 Task: Reply All to email with the signature Finley Cooper with the subject Request for a white paper from softage.1@softage.net with the message Could you please confirm if the invoice has been paid?, select first 2 words, change the font color from current to yellow and background color to blue Send the email
Action: Mouse moved to (841, 71)
Screenshot: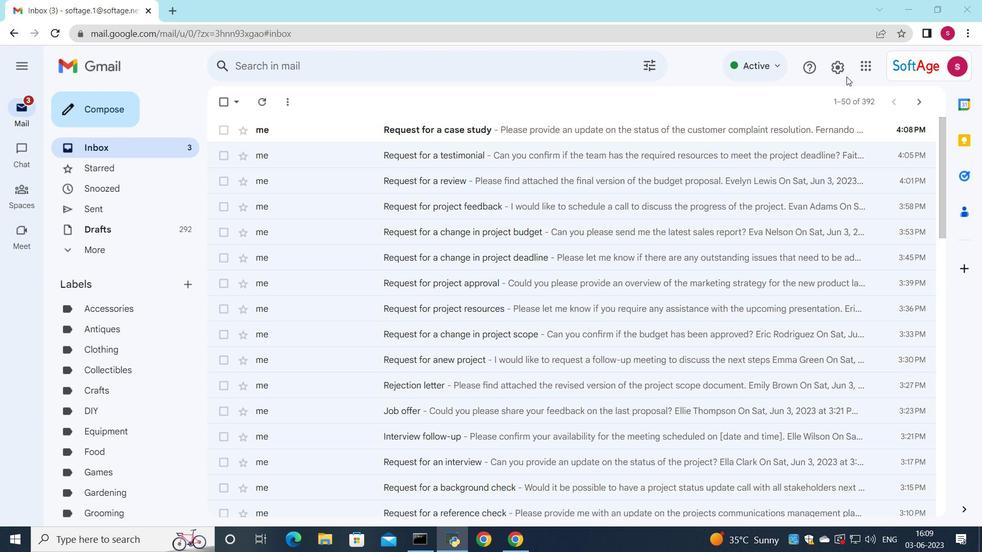 
Action: Mouse pressed left at (841, 71)
Screenshot: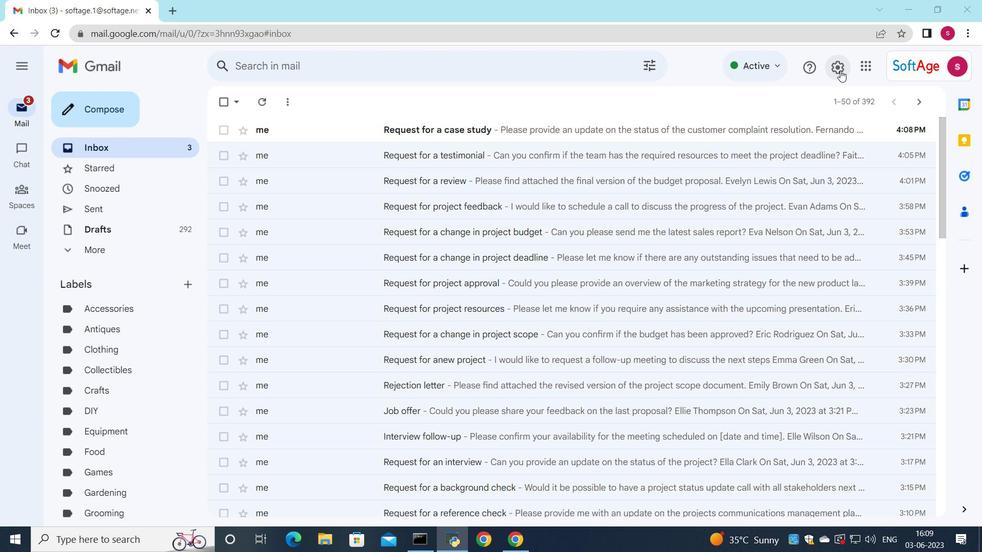 
Action: Mouse moved to (844, 126)
Screenshot: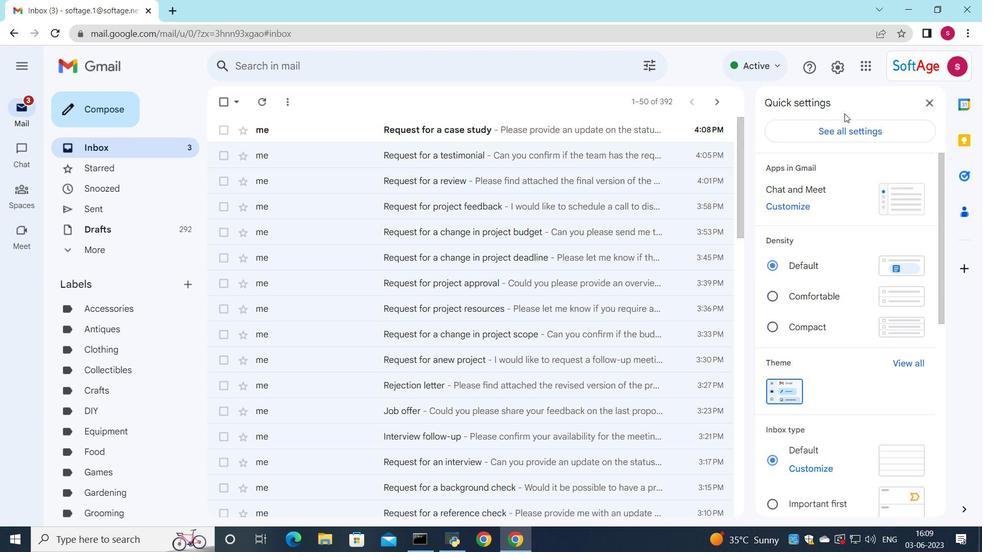 
Action: Mouse pressed left at (844, 126)
Screenshot: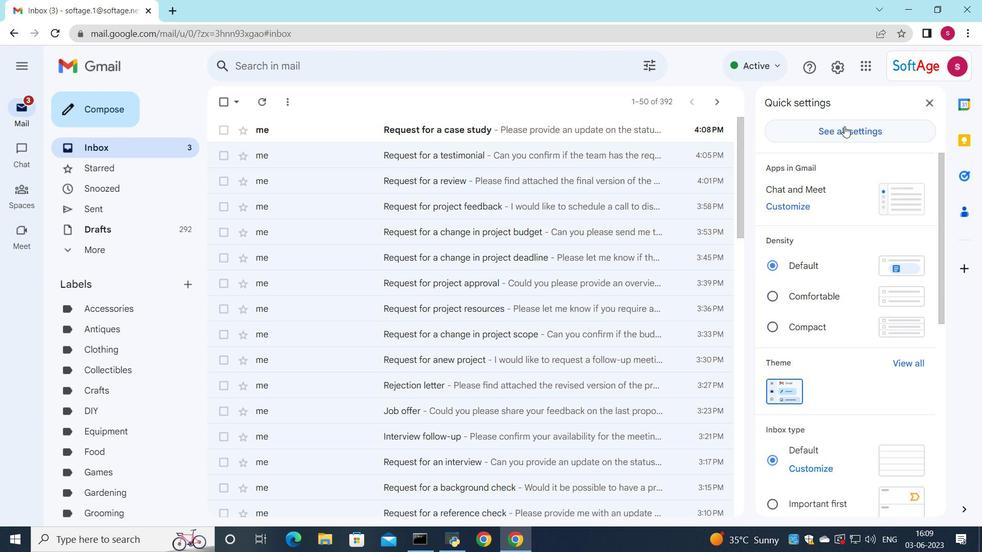
Action: Mouse moved to (572, 317)
Screenshot: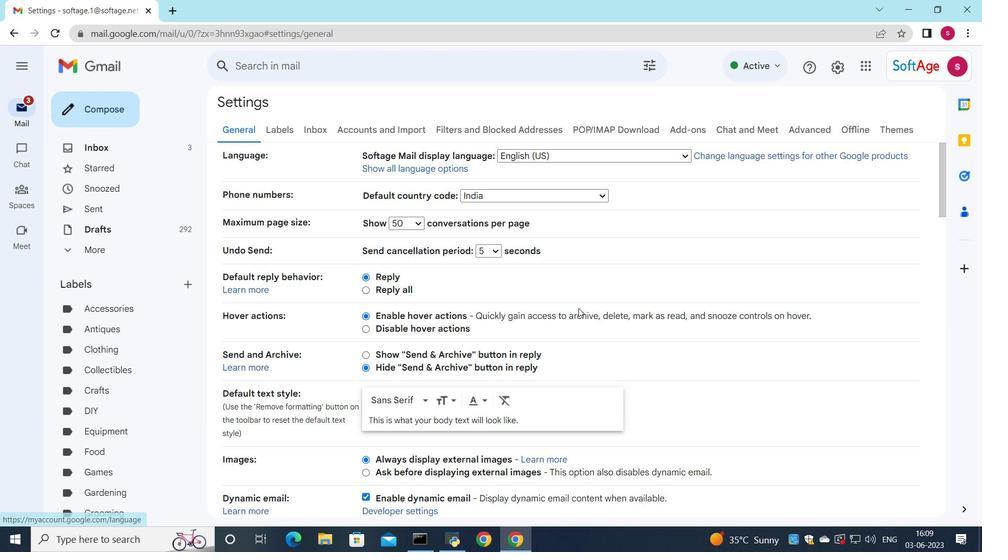 
Action: Mouse scrolled (572, 316) with delta (0, 0)
Screenshot: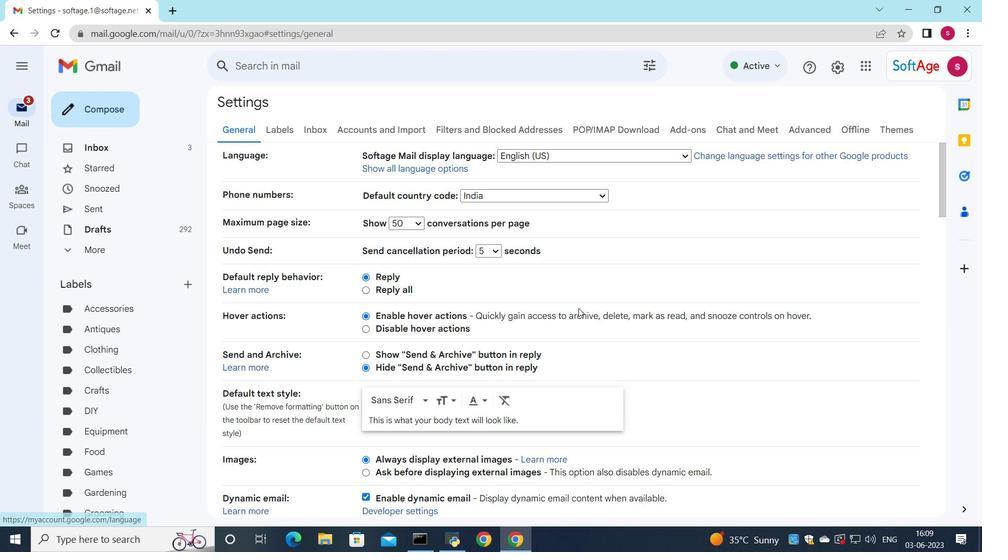 
Action: Mouse scrolled (572, 316) with delta (0, 0)
Screenshot: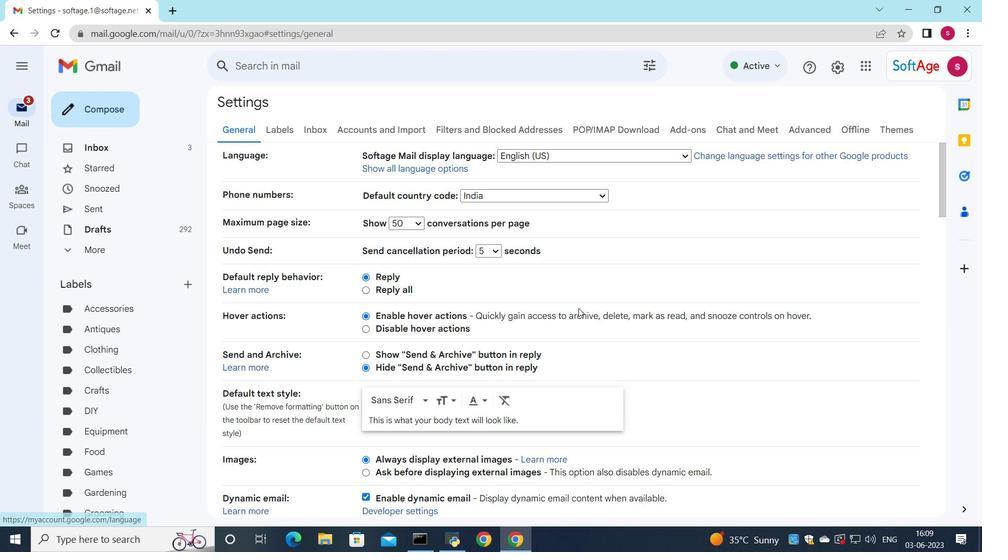 
Action: Mouse scrolled (572, 316) with delta (0, 0)
Screenshot: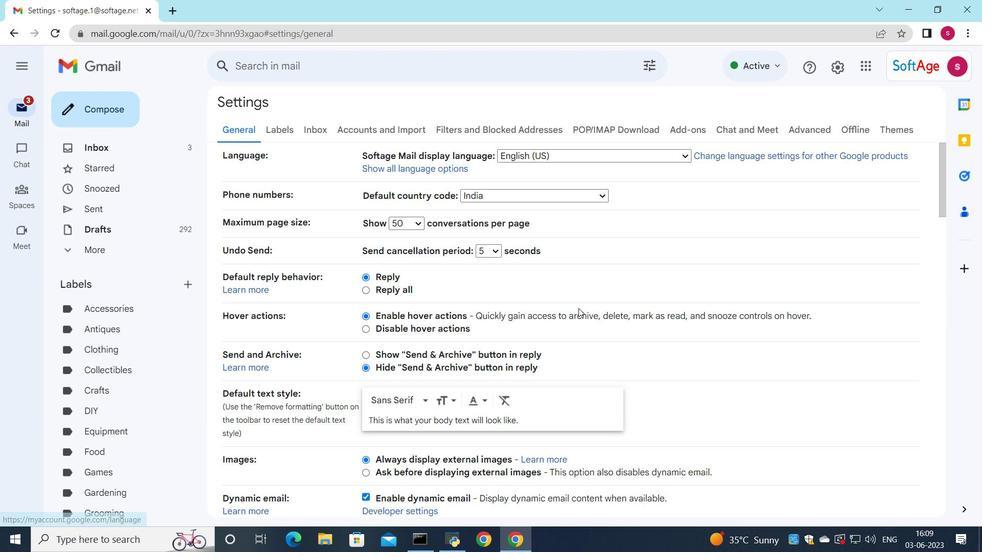 
Action: Mouse scrolled (572, 316) with delta (0, 0)
Screenshot: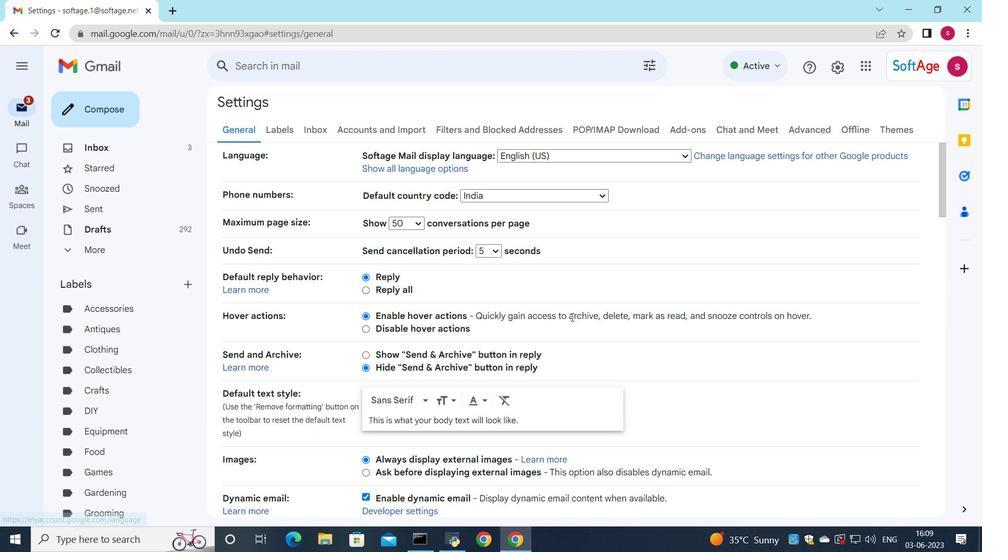 
Action: Mouse moved to (572, 315)
Screenshot: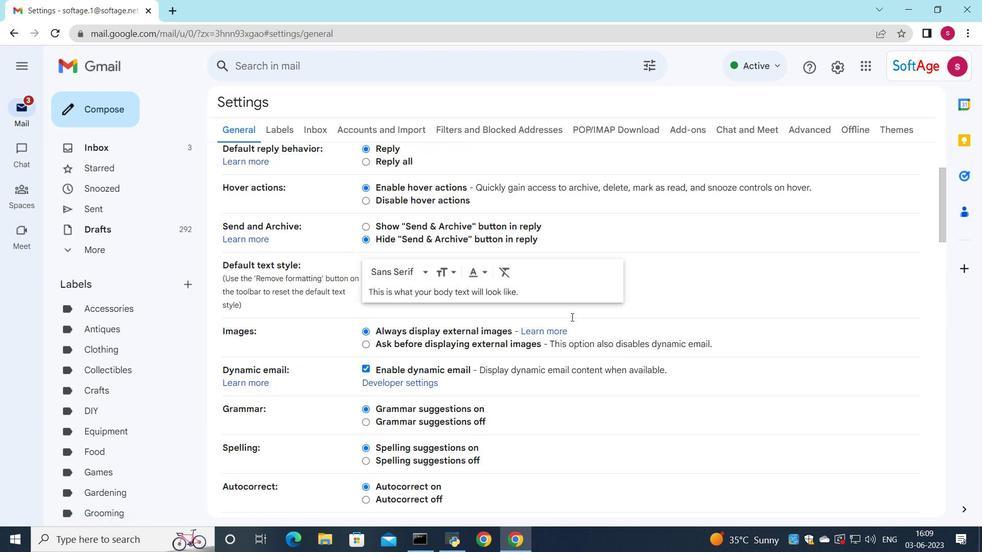
Action: Mouse scrolled (572, 315) with delta (0, 0)
Screenshot: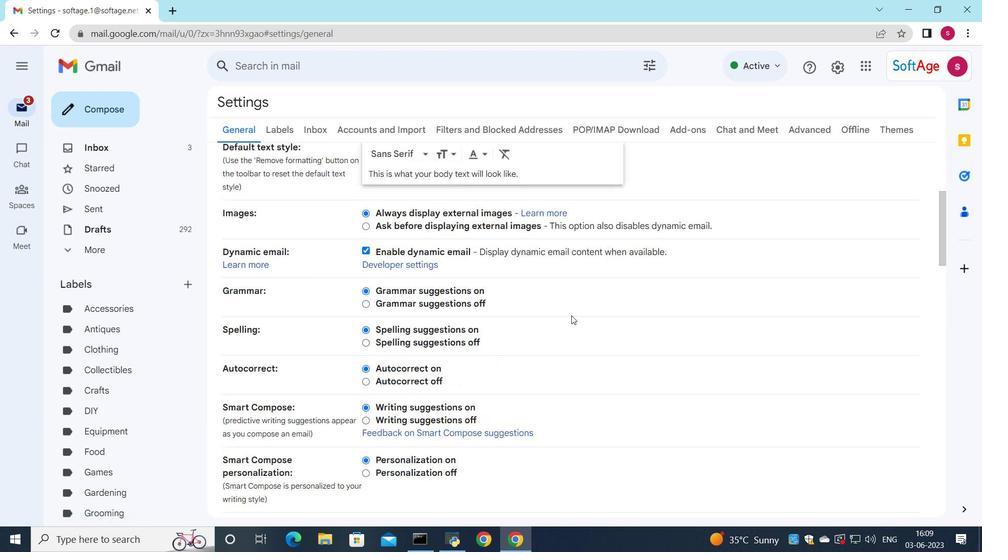 
Action: Mouse scrolled (572, 315) with delta (0, 0)
Screenshot: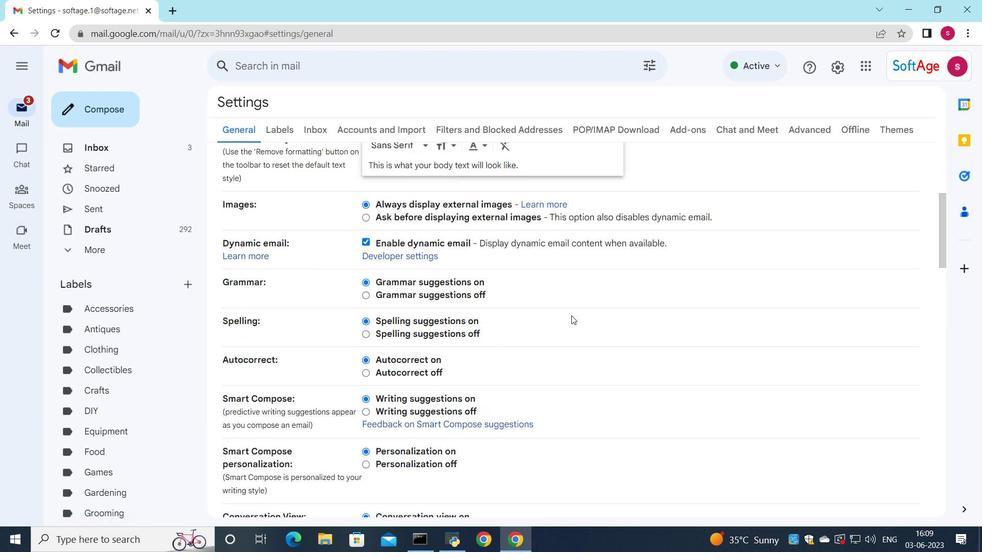 
Action: Mouse scrolled (572, 315) with delta (0, 0)
Screenshot: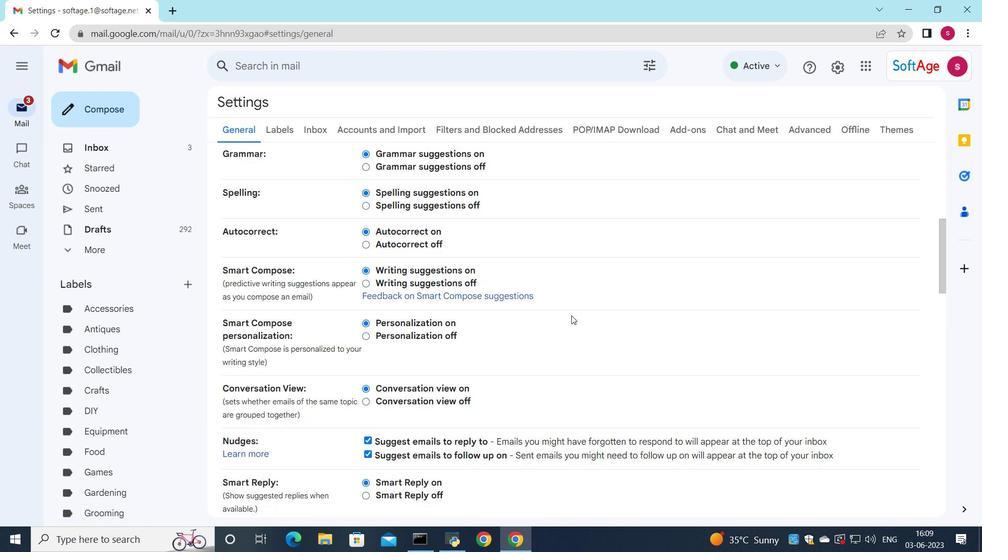 
Action: Mouse scrolled (572, 315) with delta (0, 0)
Screenshot: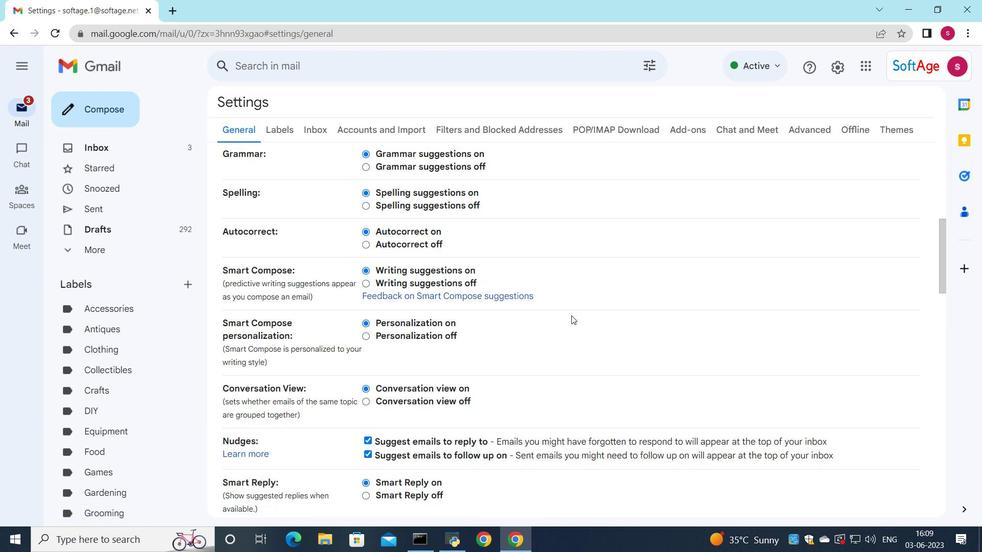 
Action: Mouse scrolled (572, 315) with delta (0, 0)
Screenshot: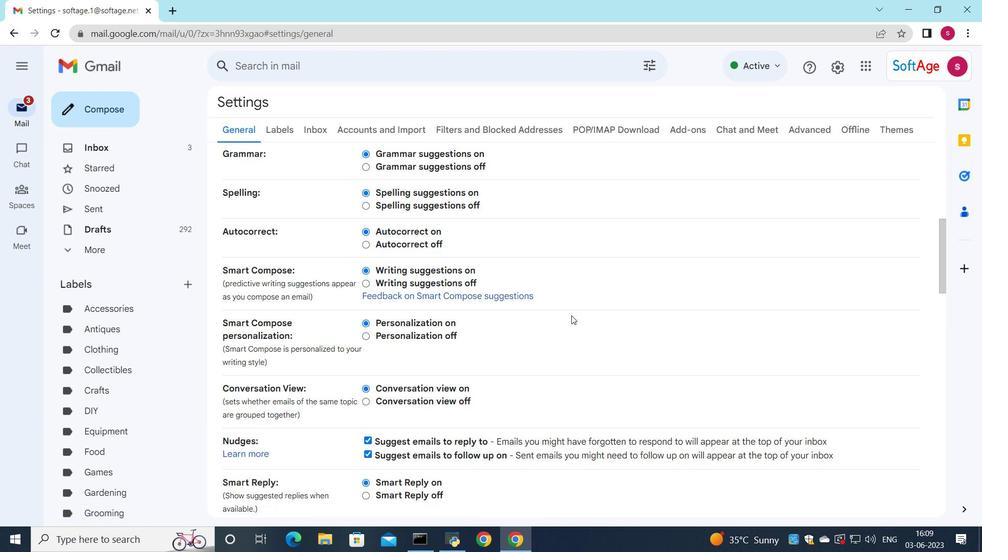 
Action: Mouse scrolled (572, 315) with delta (0, 0)
Screenshot: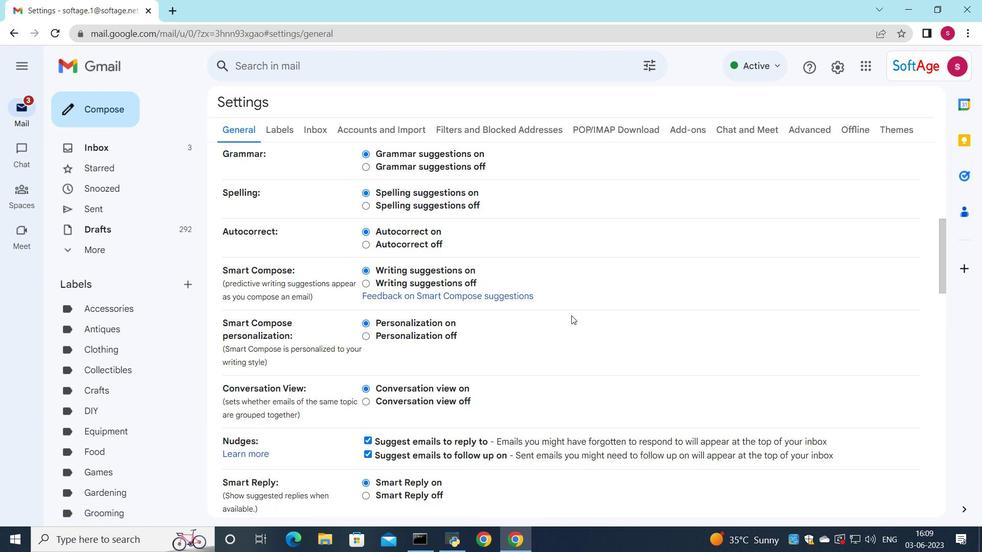 
Action: Mouse moved to (573, 320)
Screenshot: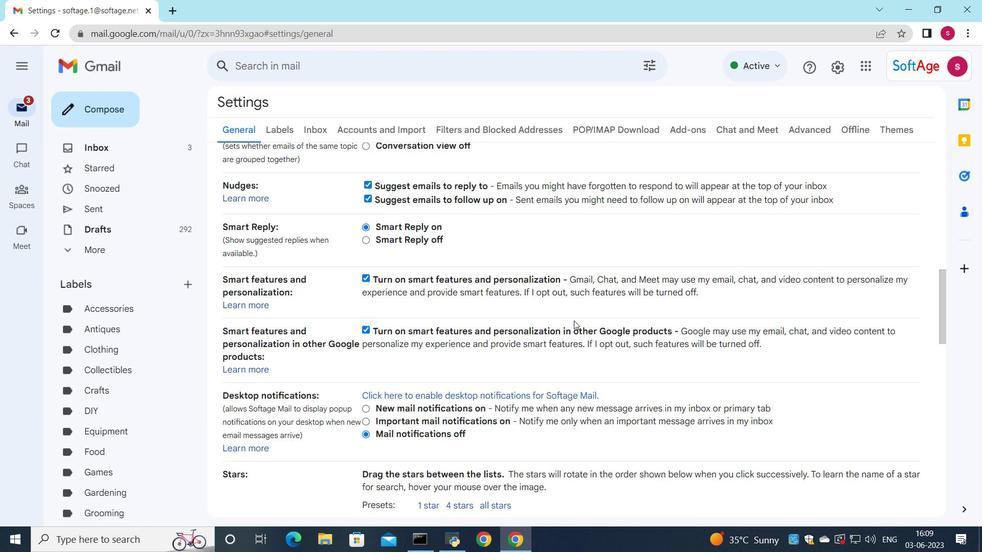 
Action: Mouse scrolled (573, 320) with delta (0, 0)
Screenshot: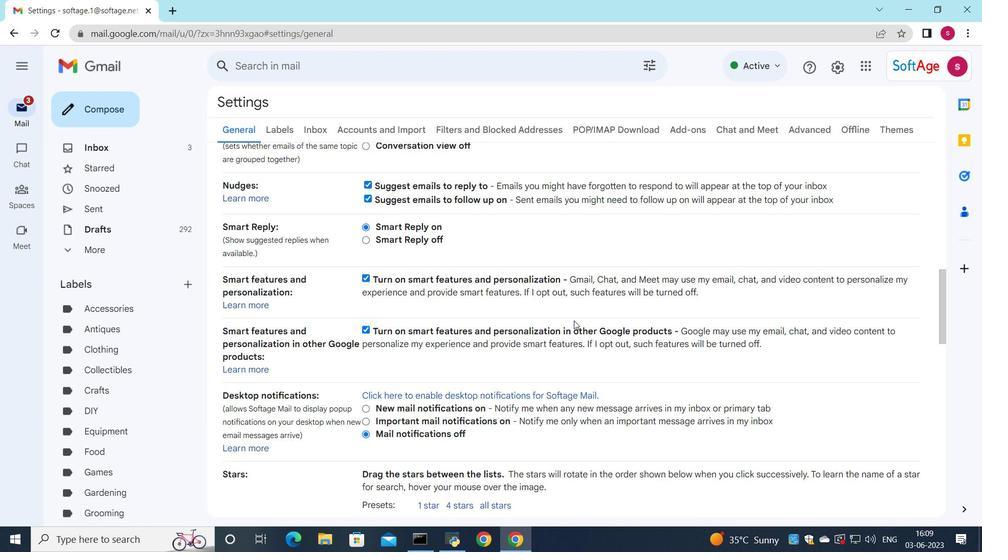 
Action: Mouse moved to (573, 320)
Screenshot: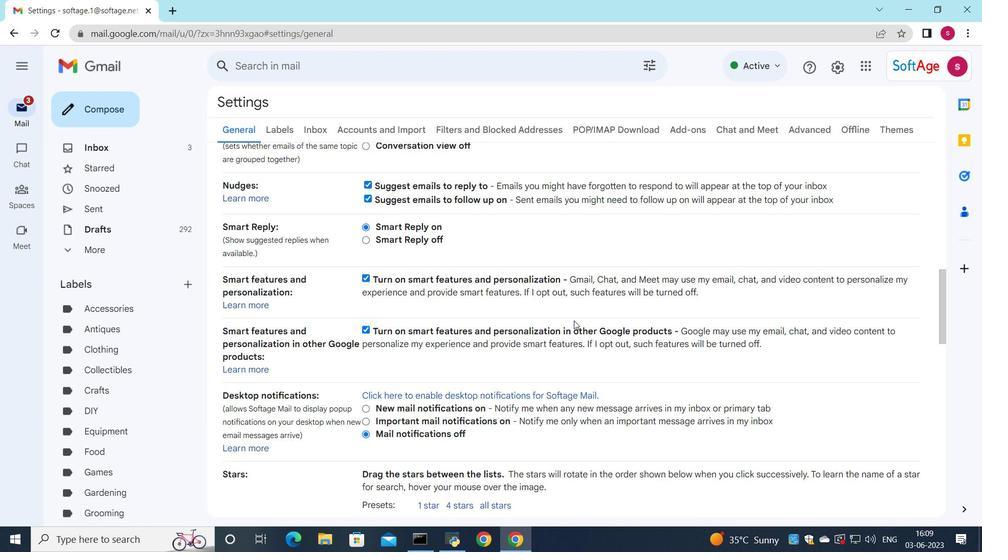 
Action: Mouse scrolled (573, 320) with delta (0, 0)
Screenshot: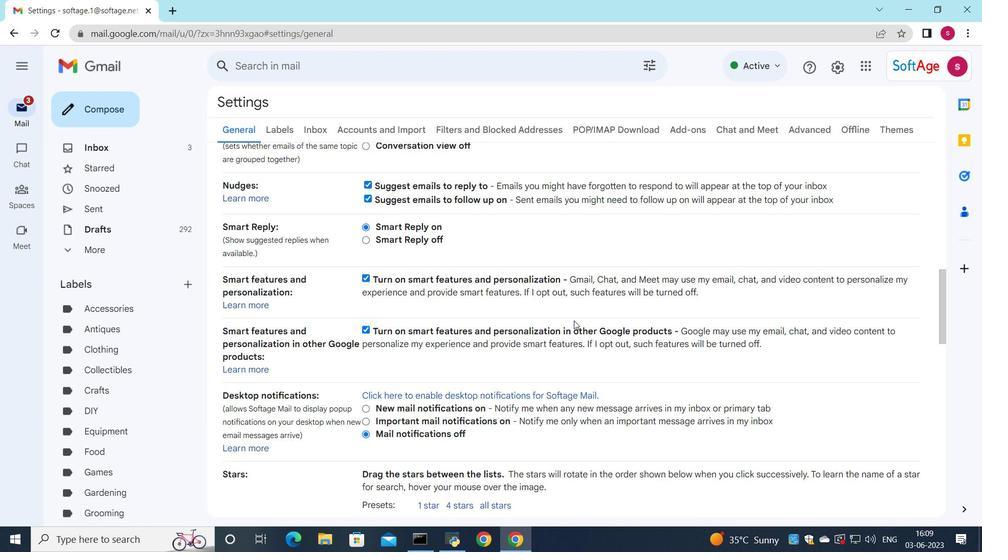 
Action: Mouse scrolled (573, 320) with delta (0, 0)
Screenshot: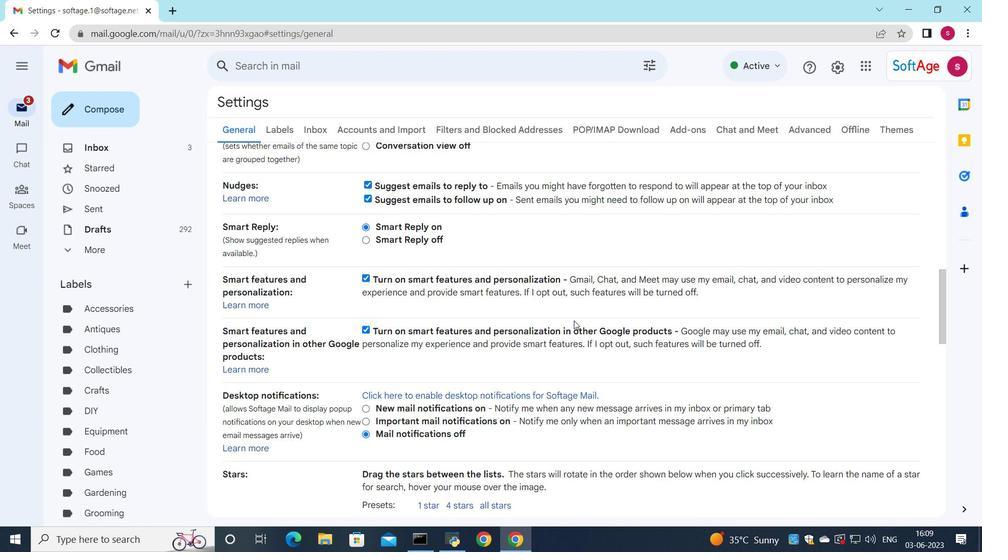 
Action: Mouse moved to (572, 321)
Screenshot: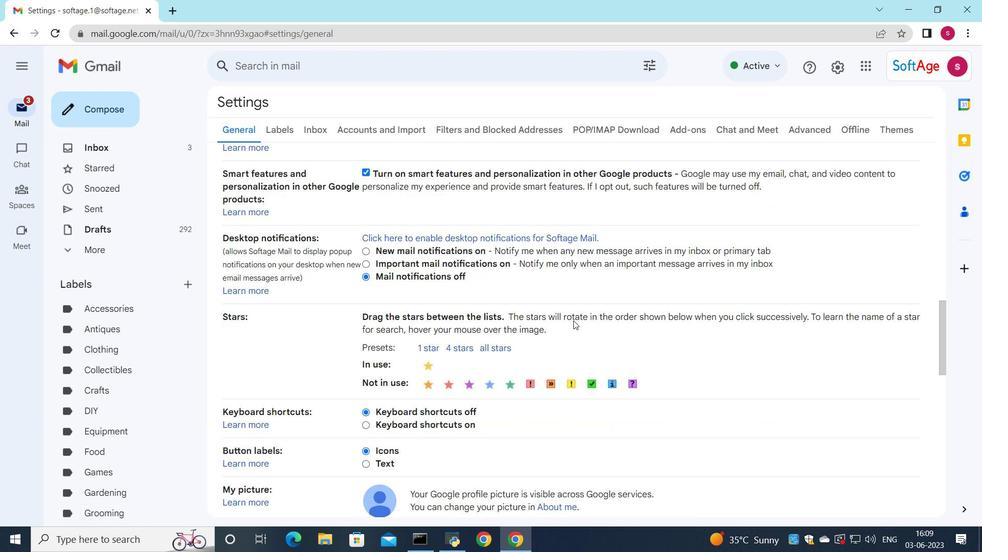 
Action: Mouse scrolled (572, 321) with delta (0, 0)
Screenshot: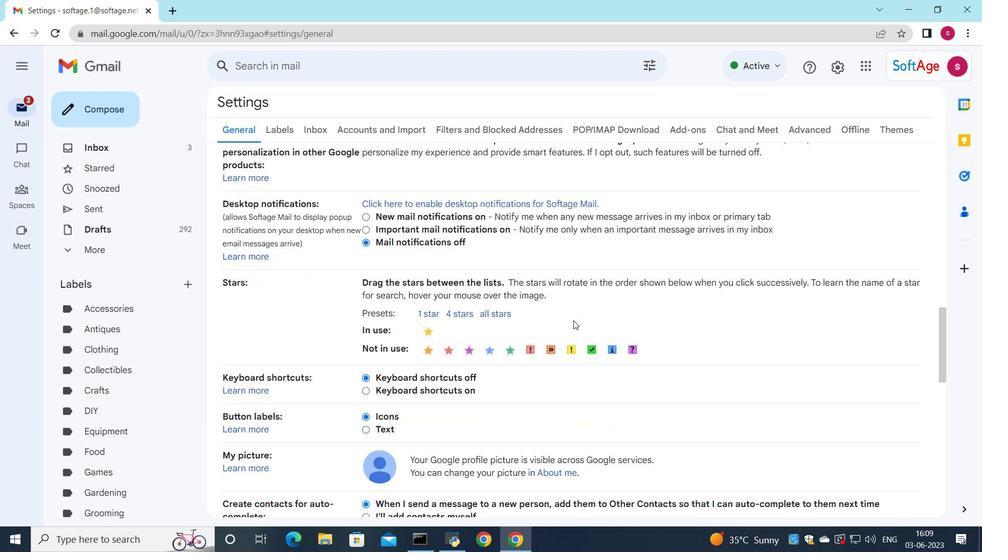 
Action: Mouse scrolled (572, 321) with delta (0, 0)
Screenshot: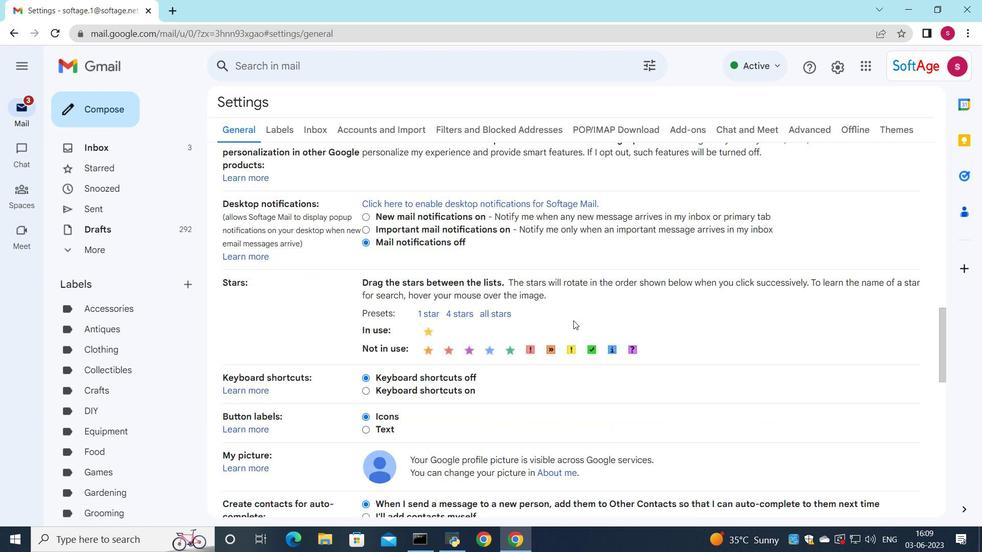 
Action: Mouse scrolled (572, 321) with delta (0, 0)
Screenshot: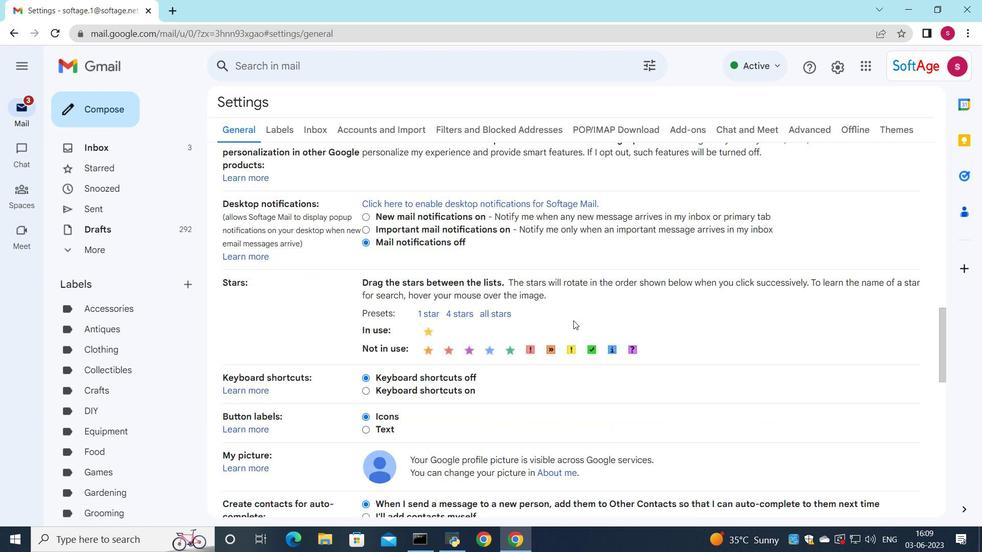 
Action: Mouse scrolled (572, 321) with delta (0, 0)
Screenshot: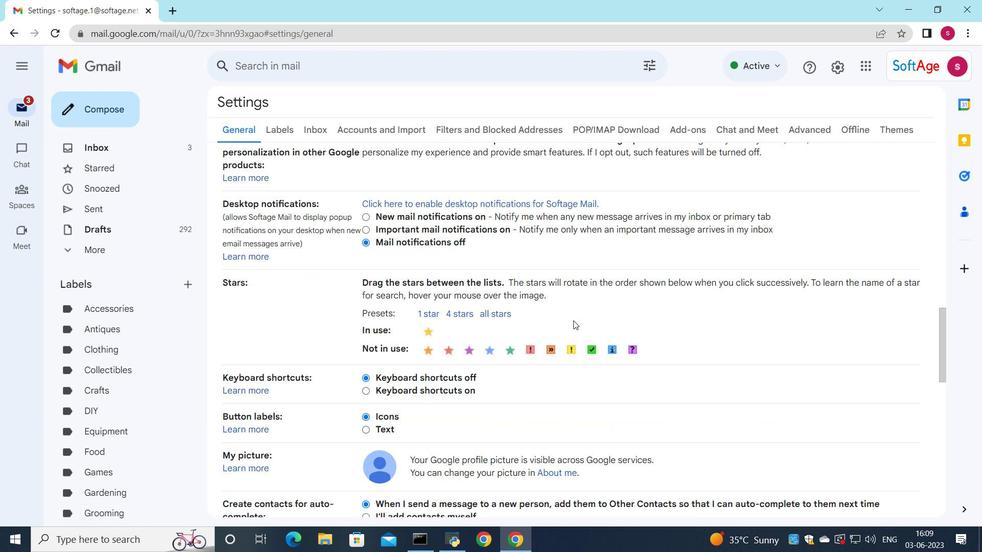 
Action: Mouse moved to (516, 402)
Screenshot: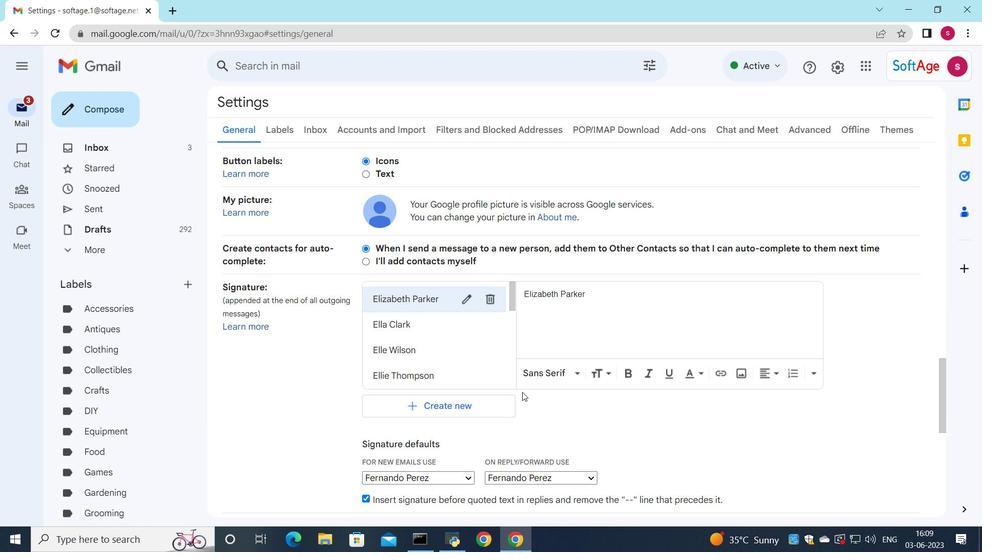 
Action: Mouse scrolled (516, 401) with delta (0, 0)
Screenshot: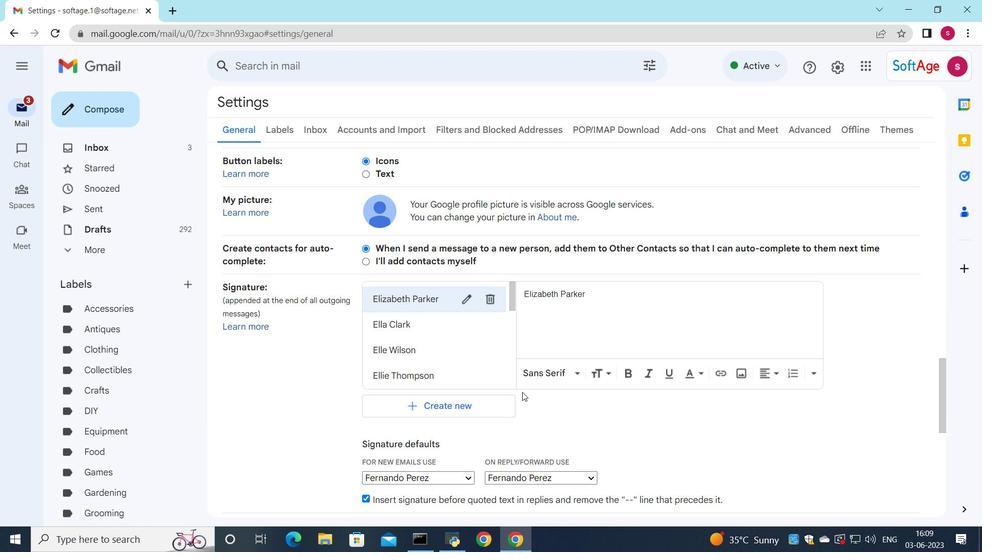 
Action: Mouse moved to (472, 334)
Screenshot: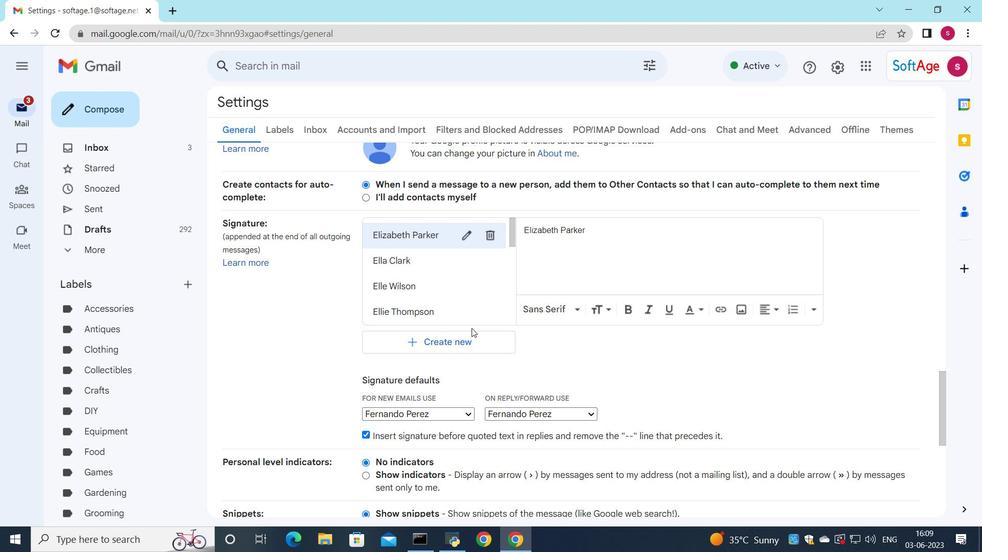 
Action: Mouse pressed left at (472, 334)
Screenshot: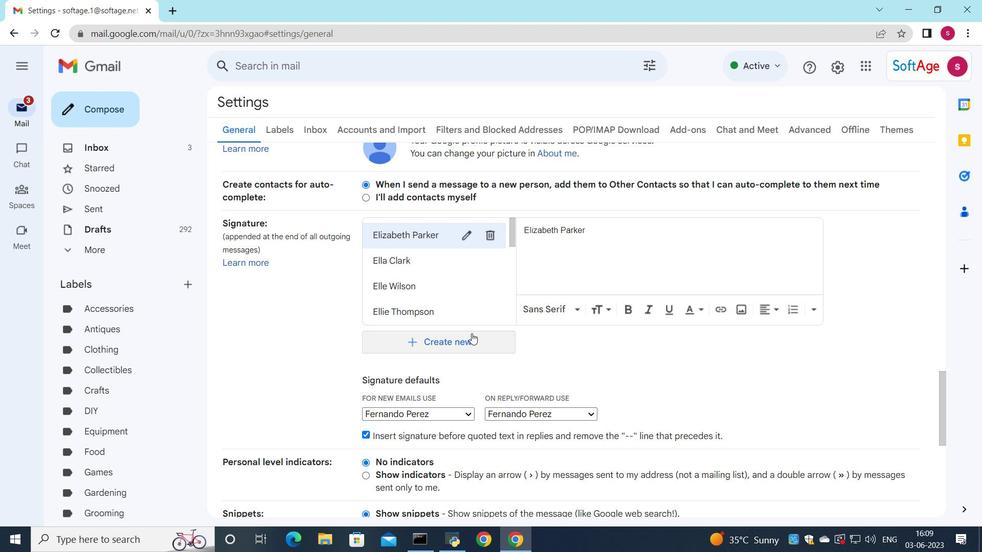 
Action: Mouse moved to (478, 335)
Screenshot: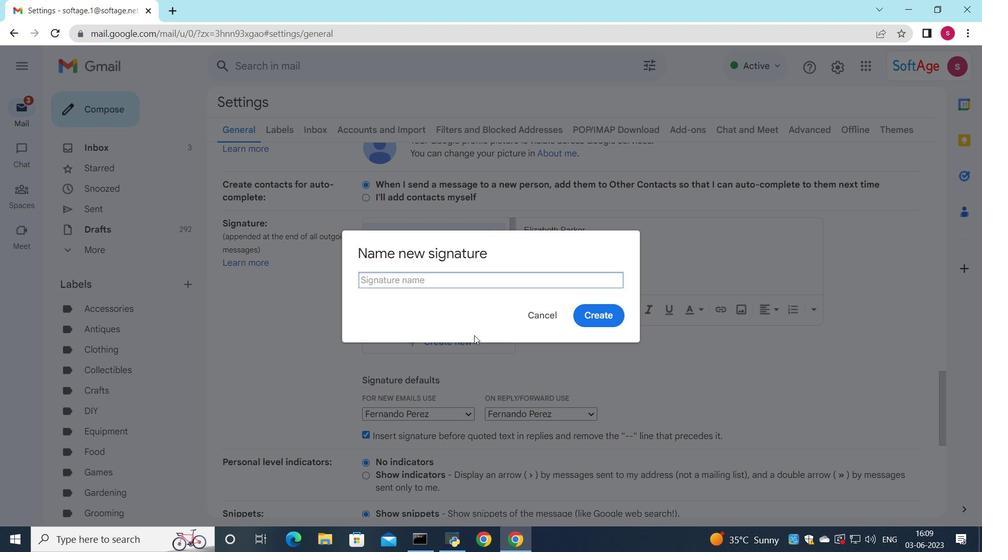 
Action: Key pressed <Key.shift>Finley<Key.space><Key.shift>Cooper
Screenshot: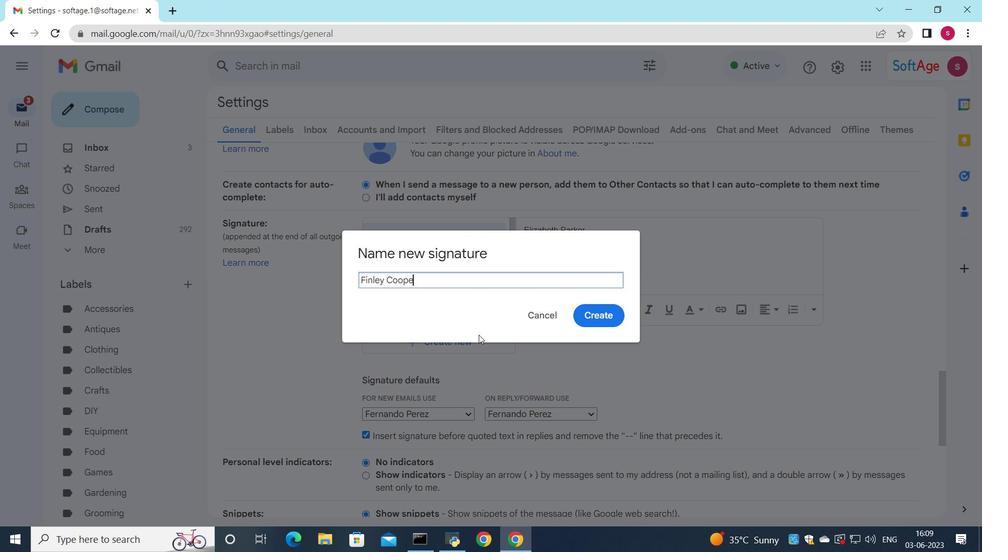 
Action: Mouse moved to (591, 313)
Screenshot: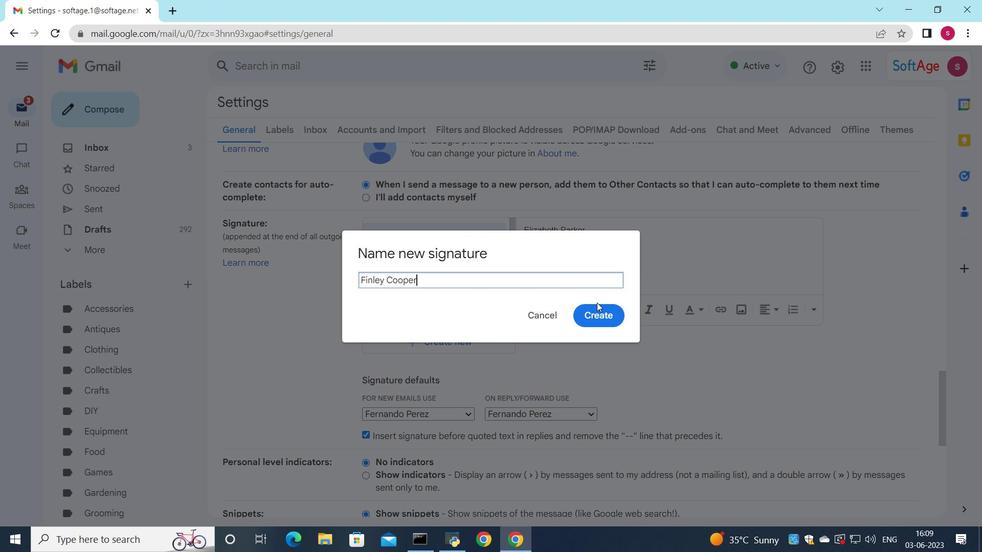 
Action: Mouse pressed left at (591, 313)
Screenshot: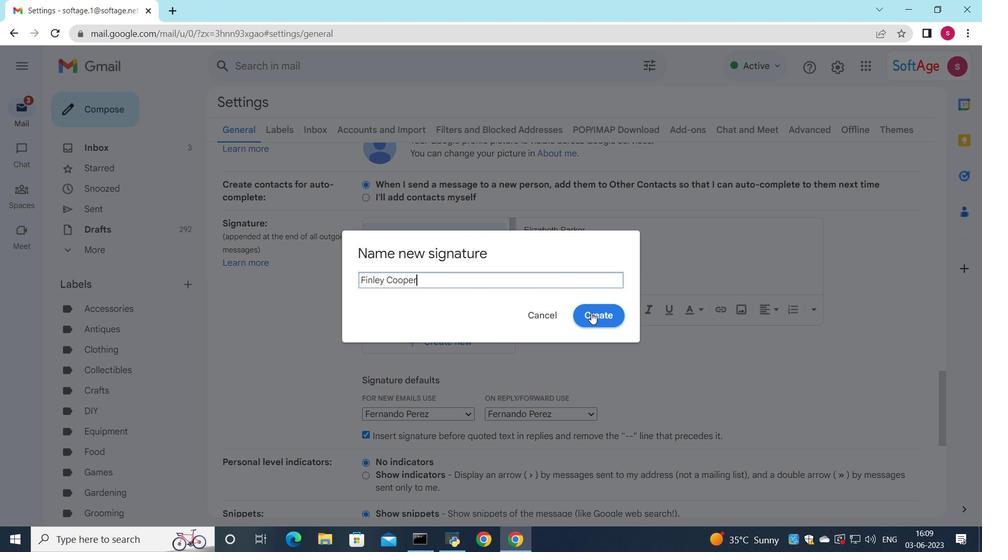 
Action: Mouse moved to (612, 260)
Screenshot: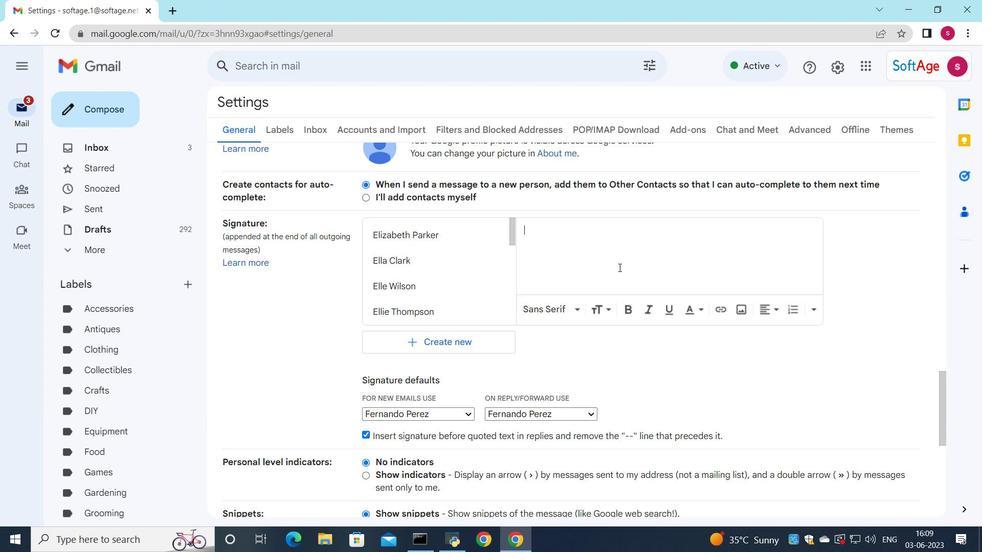 
Action: Key pressed <Key.shift><Key.shift>Finley<Key.space><Key.shift>Cooper
Screenshot: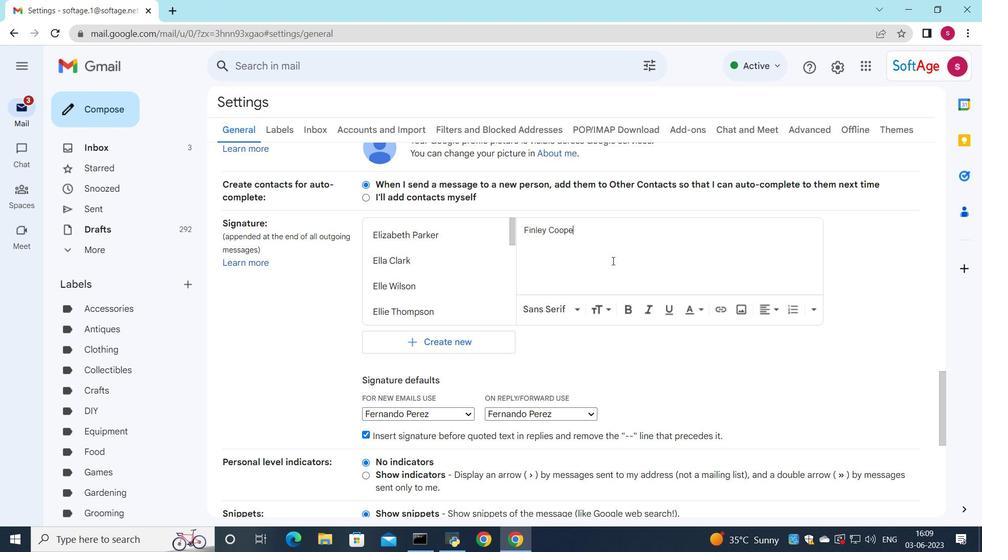 
Action: Mouse scrolled (612, 260) with delta (0, 0)
Screenshot: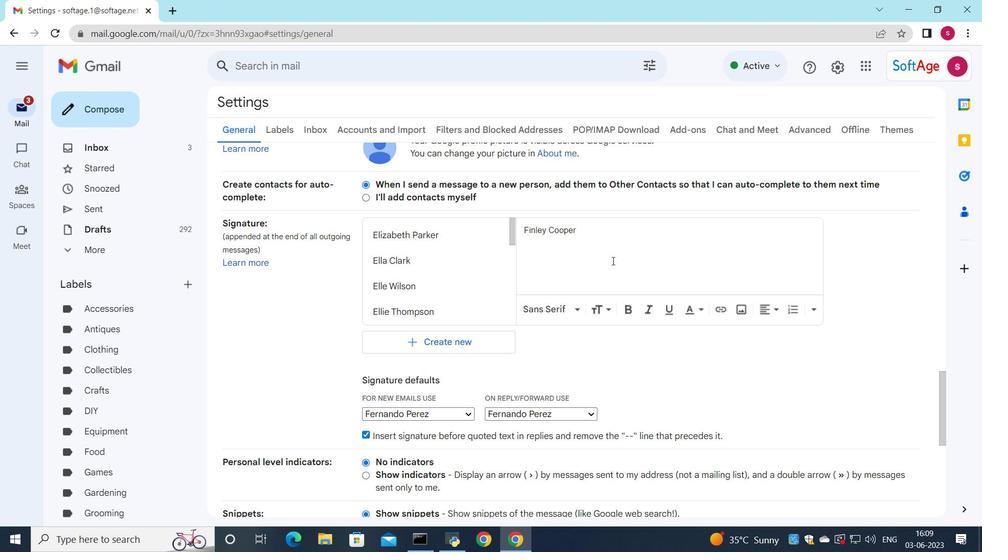 
Action: Mouse moved to (606, 268)
Screenshot: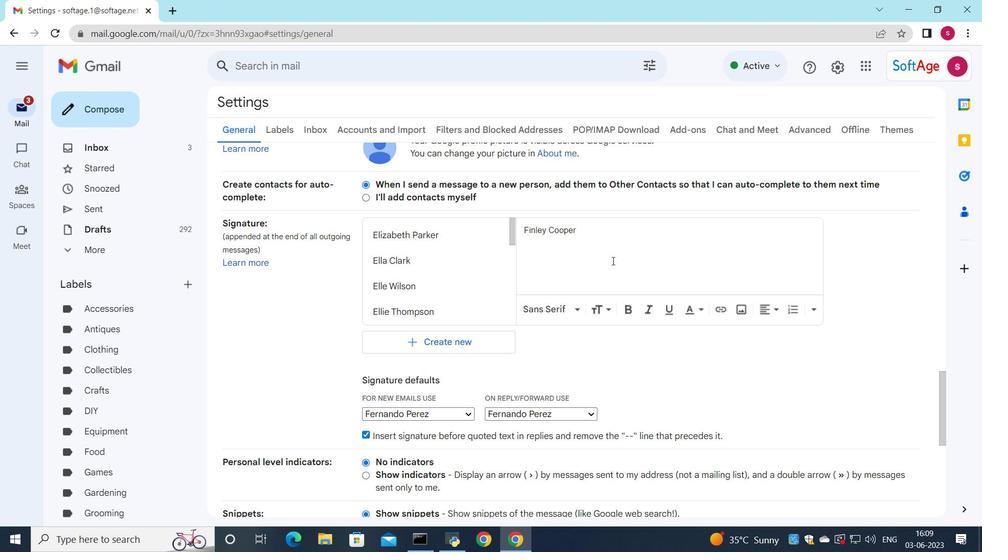 
Action: Mouse scrolled (606, 268) with delta (0, 0)
Screenshot: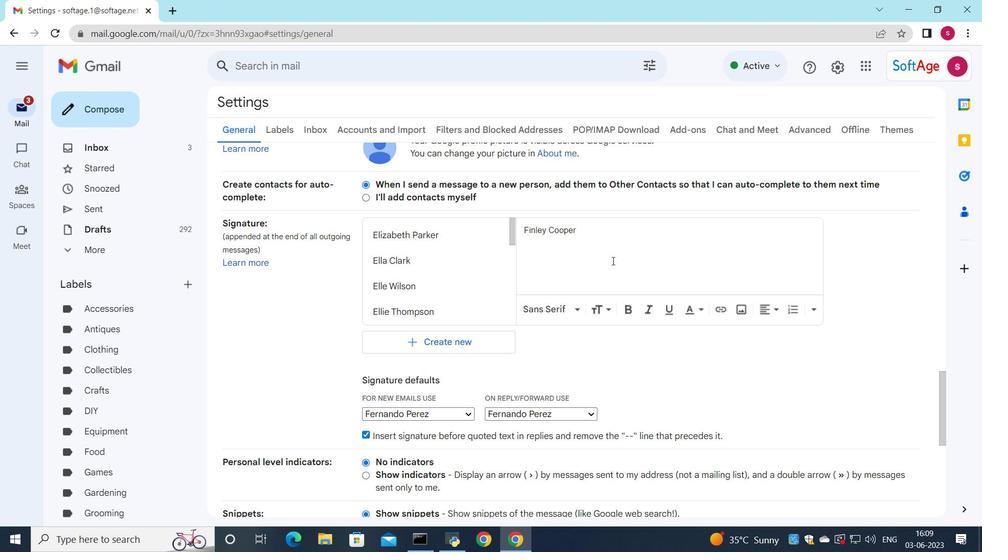 
Action: Mouse moved to (461, 281)
Screenshot: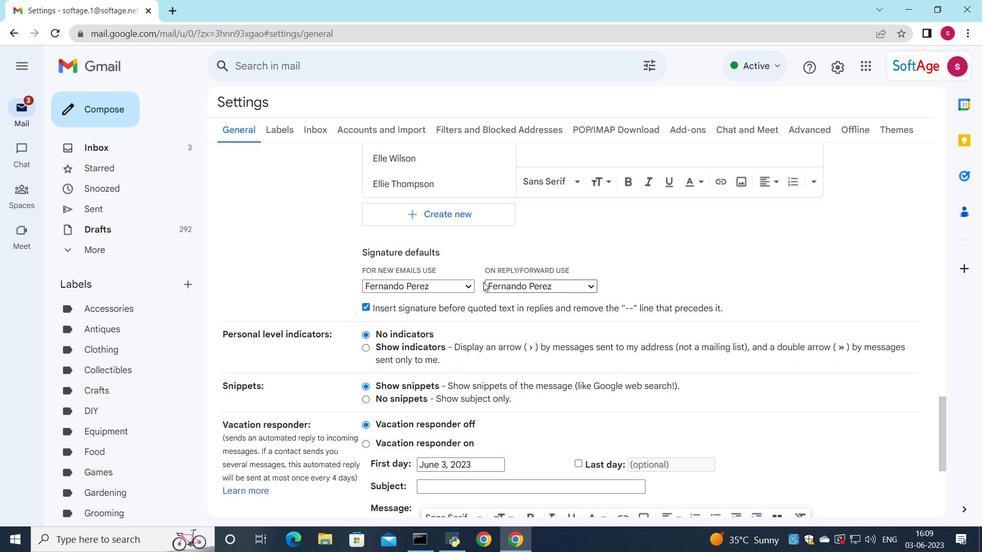 
Action: Mouse pressed left at (461, 281)
Screenshot: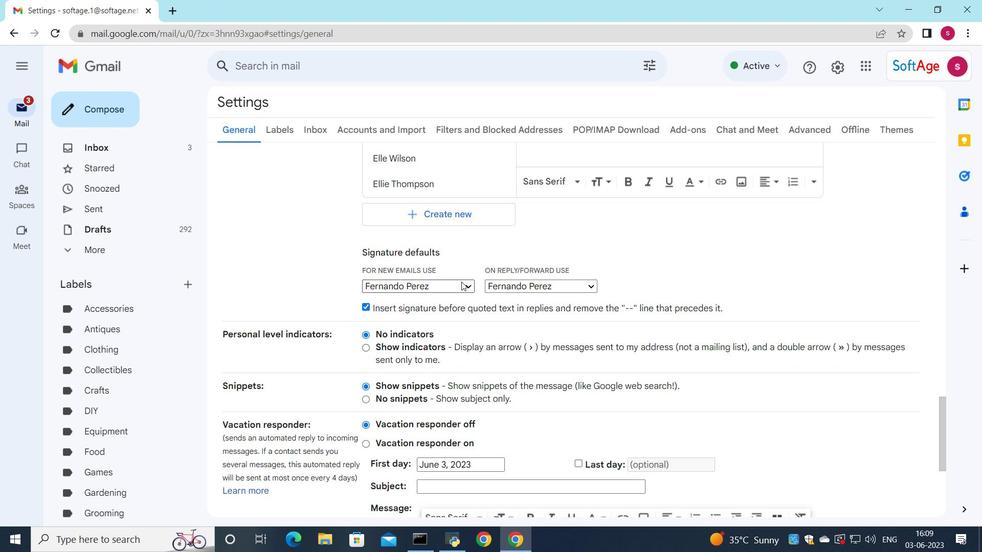 
Action: Mouse moved to (425, 486)
Screenshot: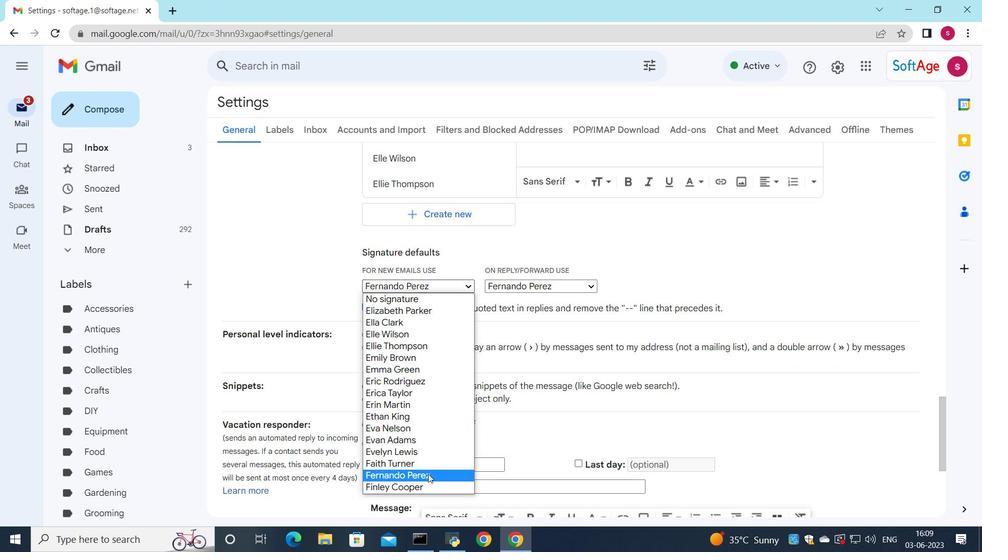 
Action: Mouse pressed left at (425, 486)
Screenshot: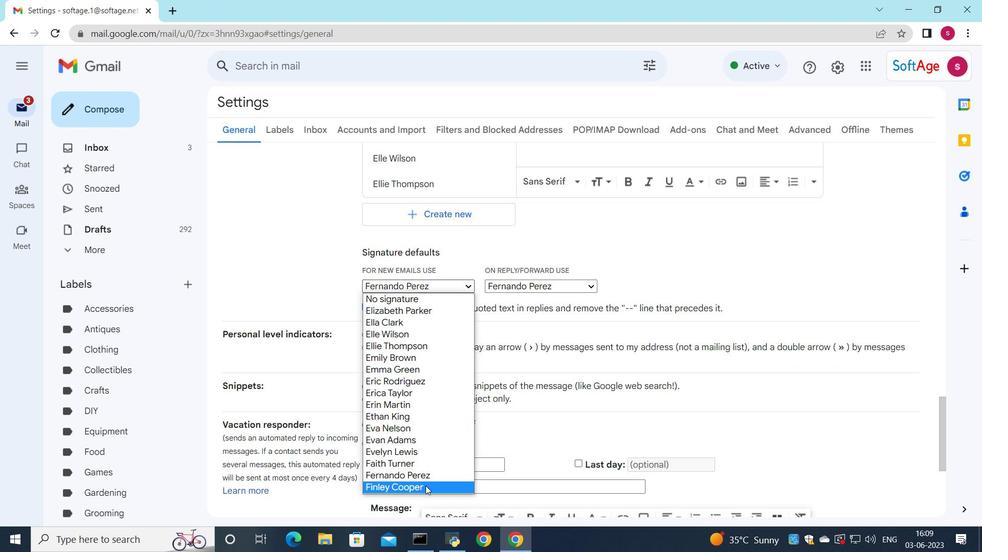 
Action: Mouse moved to (534, 285)
Screenshot: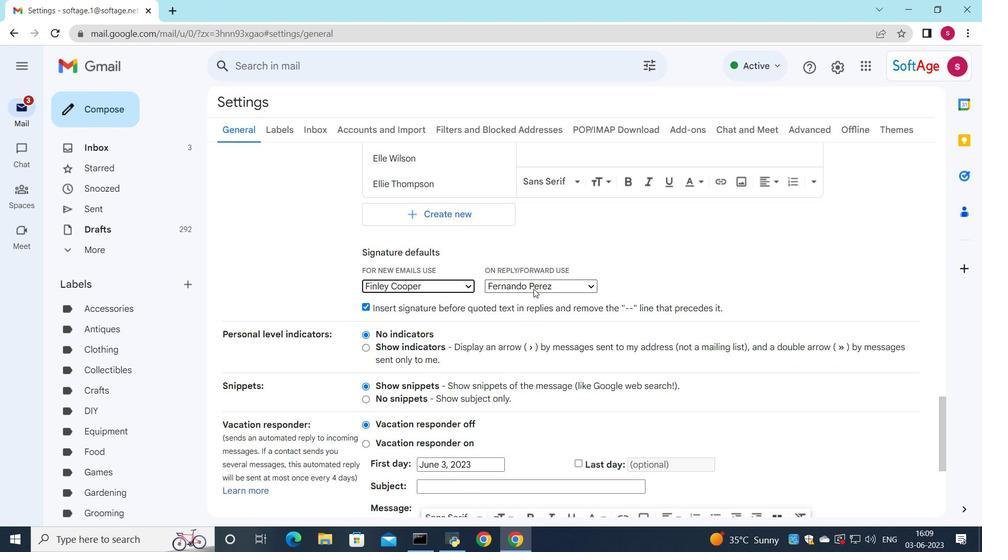 
Action: Mouse pressed left at (534, 285)
Screenshot: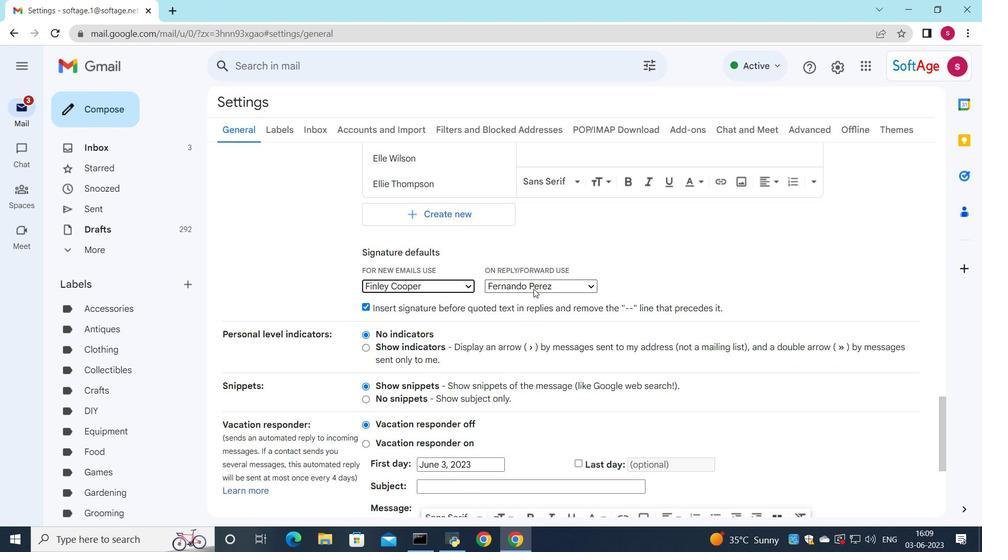 
Action: Mouse moved to (523, 492)
Screenshot: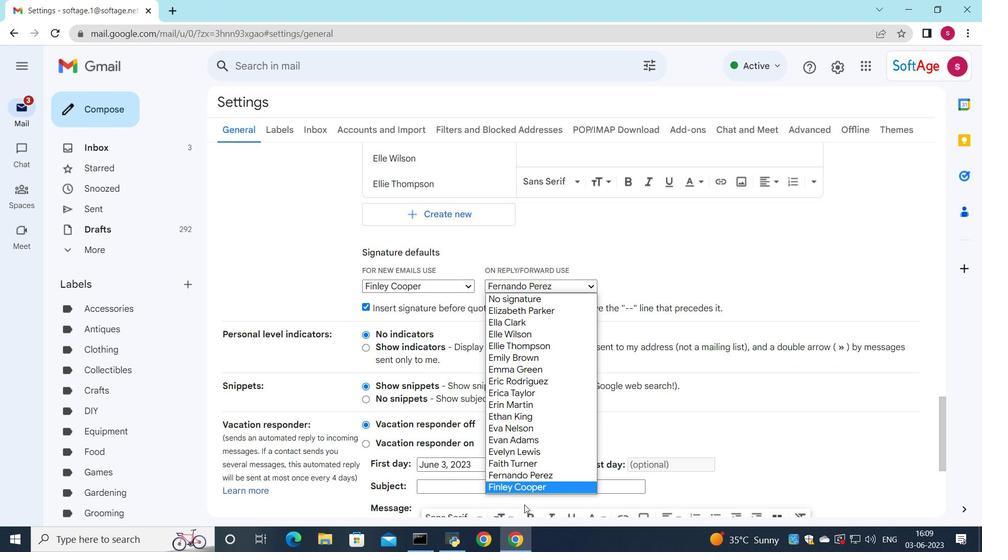 
Action: Mouse pressed left at (523, 492)
Screenshot: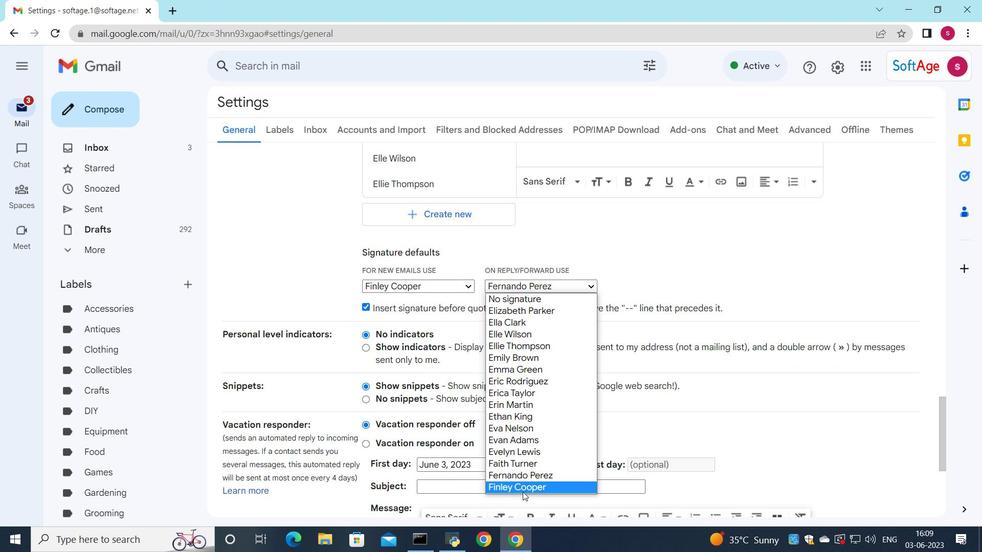 
Action: Mouse moved to (523, 489)
Screenshot: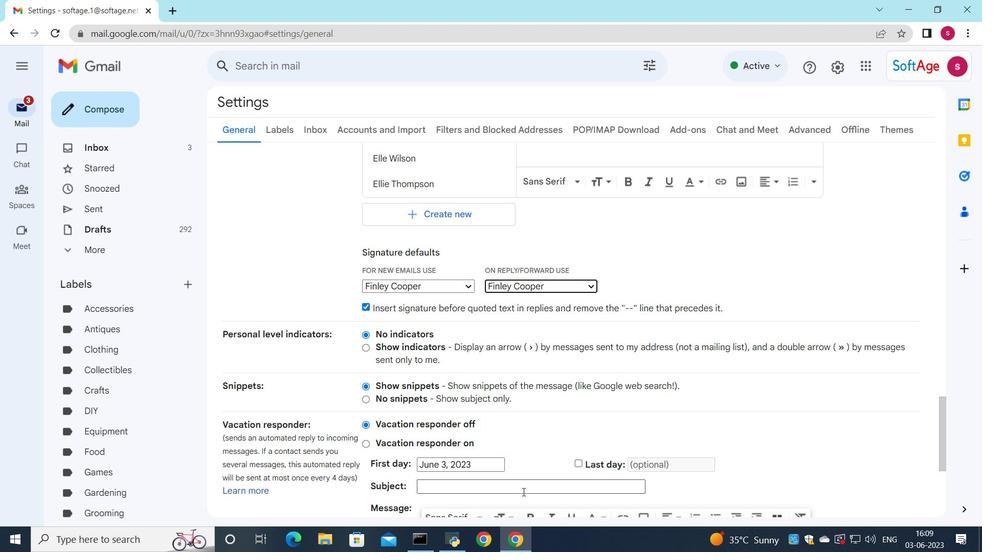 
Action: Mouse scrolled (523, 489) with delta (0, 0)
Screenshot: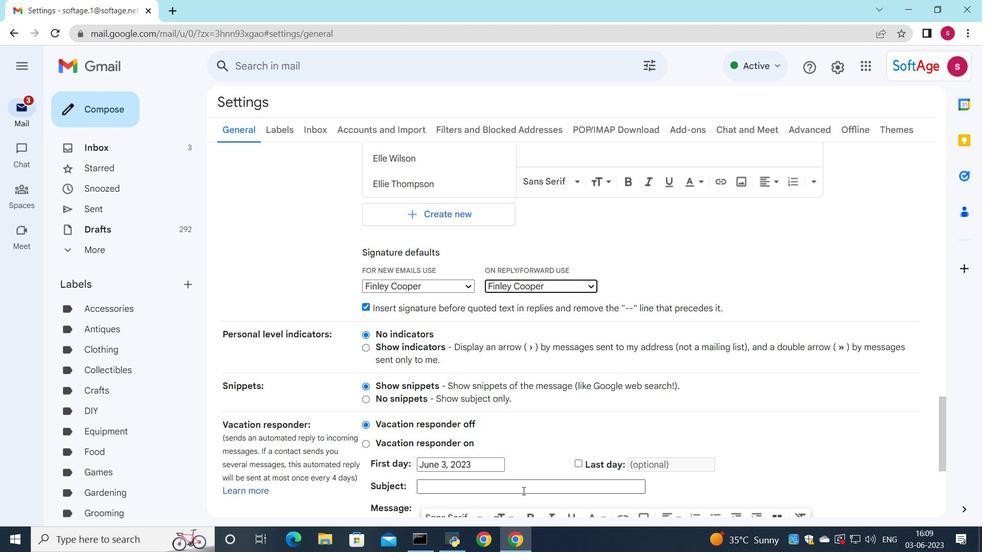 
Action: Mouse scrolled (523, 489) with delta (0, 0)
Screenshot: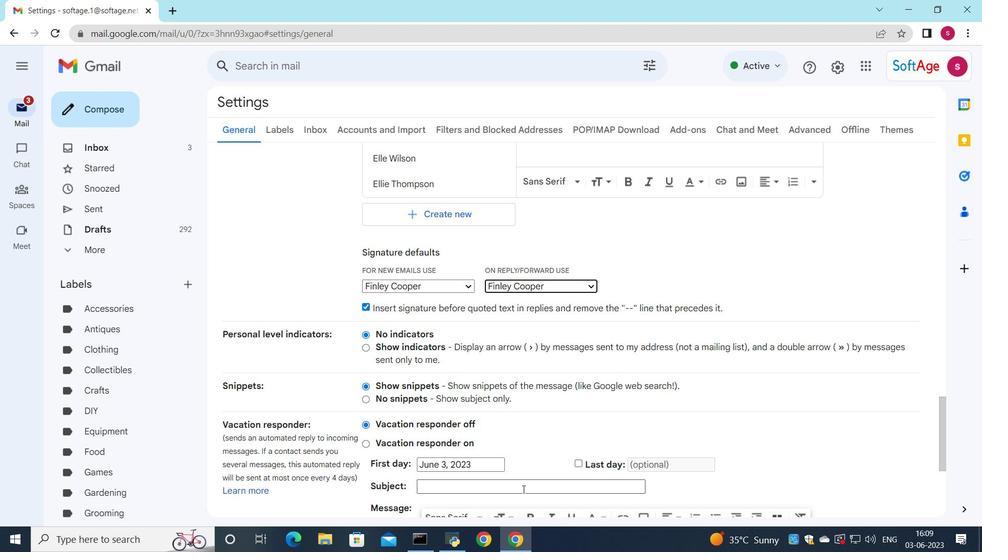 
Action: Mouse scrolled (523, 489) with delta (0, 0)
Screenshot: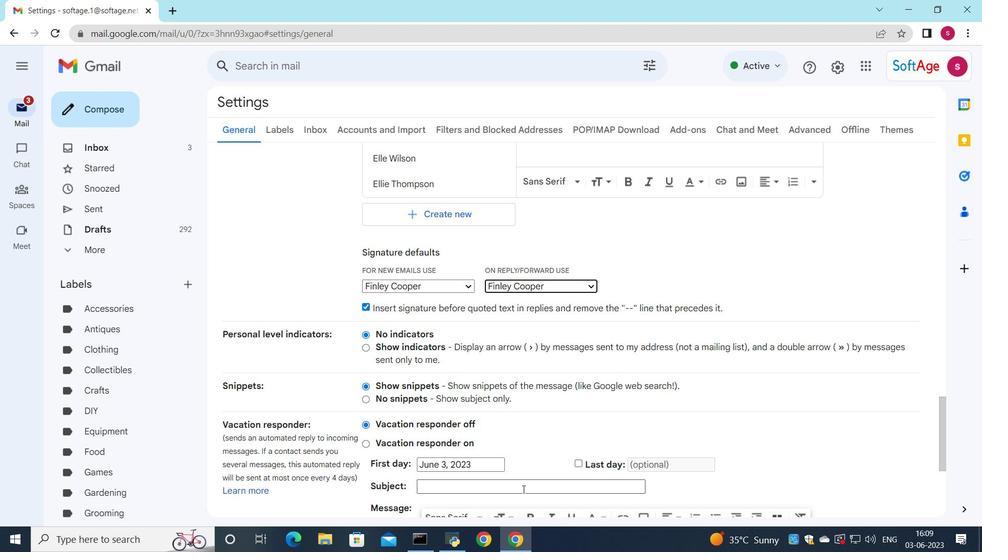 
Action: Mouse scrolled (523, 489) with delta (0, 0)
Screenshot: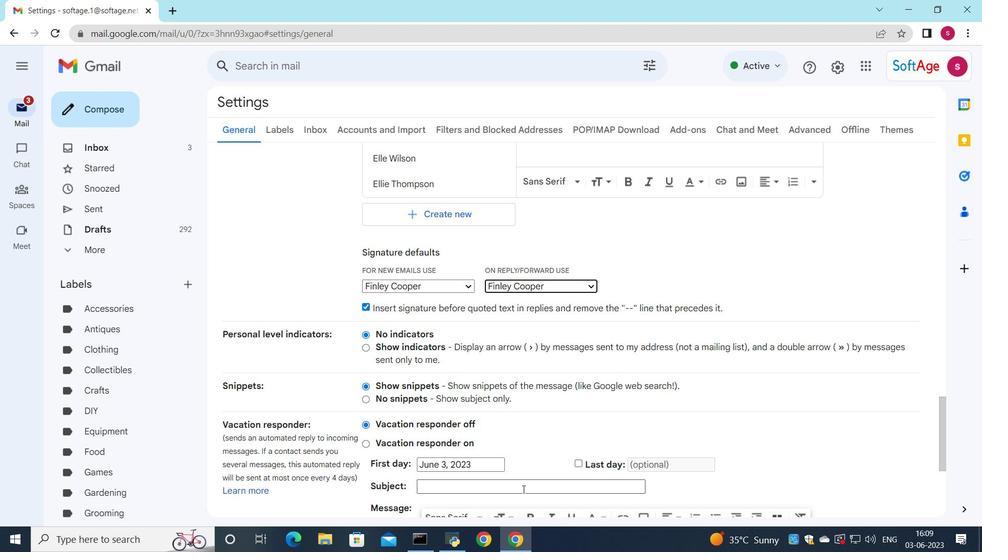 
Action: Mouse scrolled (523, 489) with delta (0, 0)
Screenshot: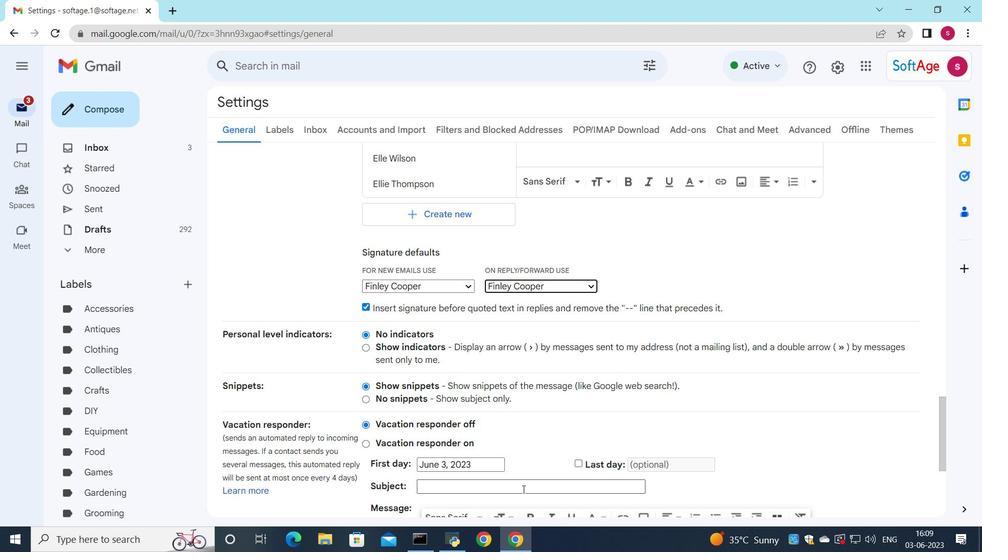 
Action: Mouse moved to (523, 488)
Screenshot: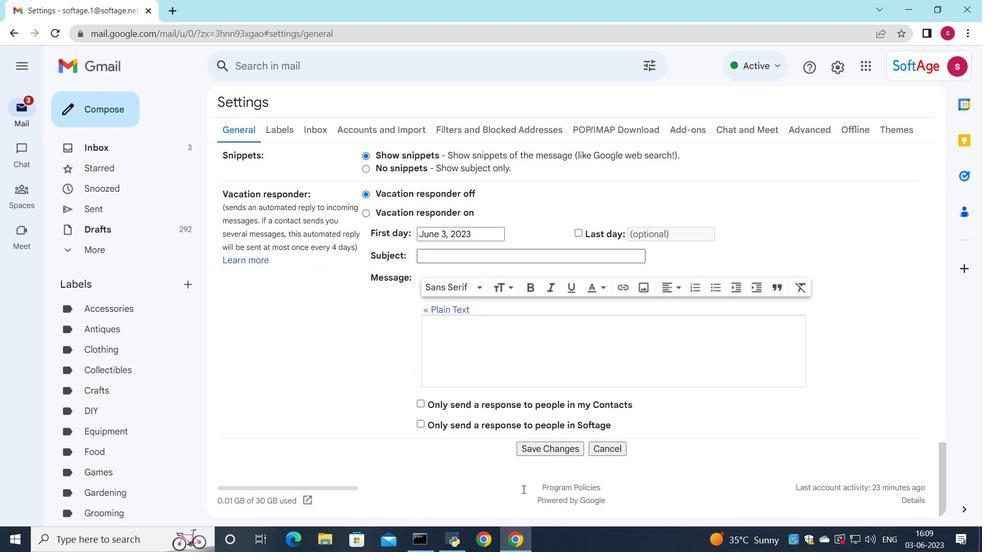 
Action: Mouse scrolled (523, 488) with delta (0, 0)
Screenshot: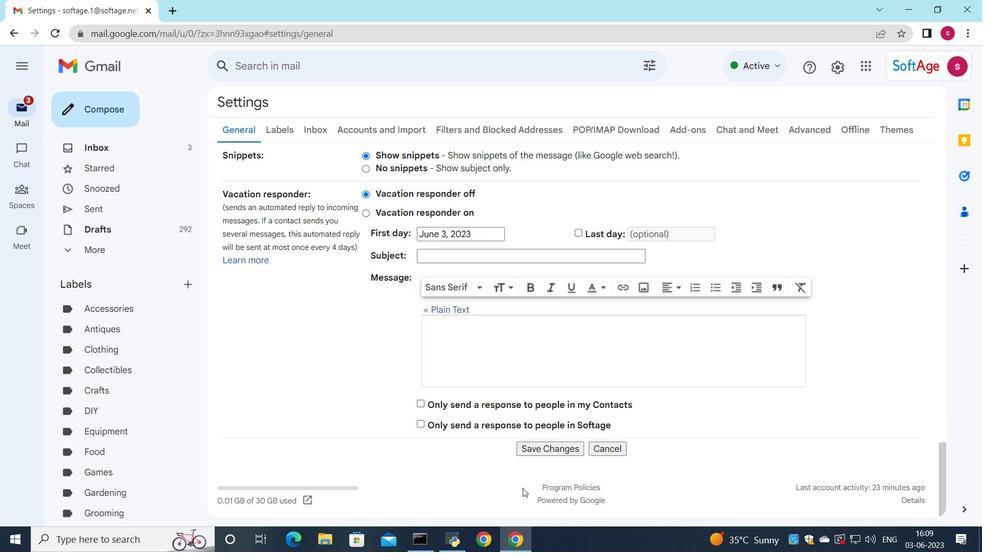 
Action: Mouse scrolled (523, 488) with delta (0, 0)
Screenshot: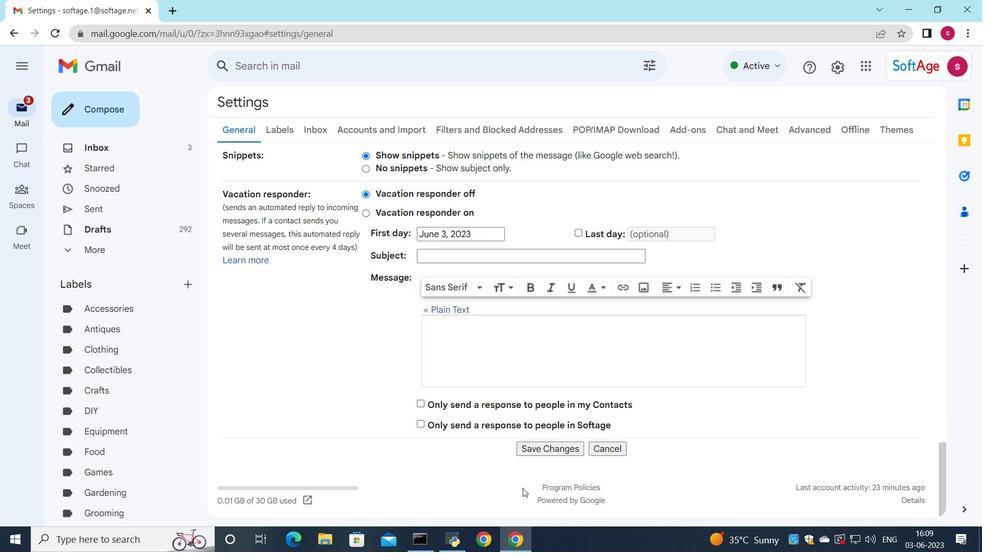 
Action: Mouse scrolled (523, 488) with delta (0, 0)
Screenshot: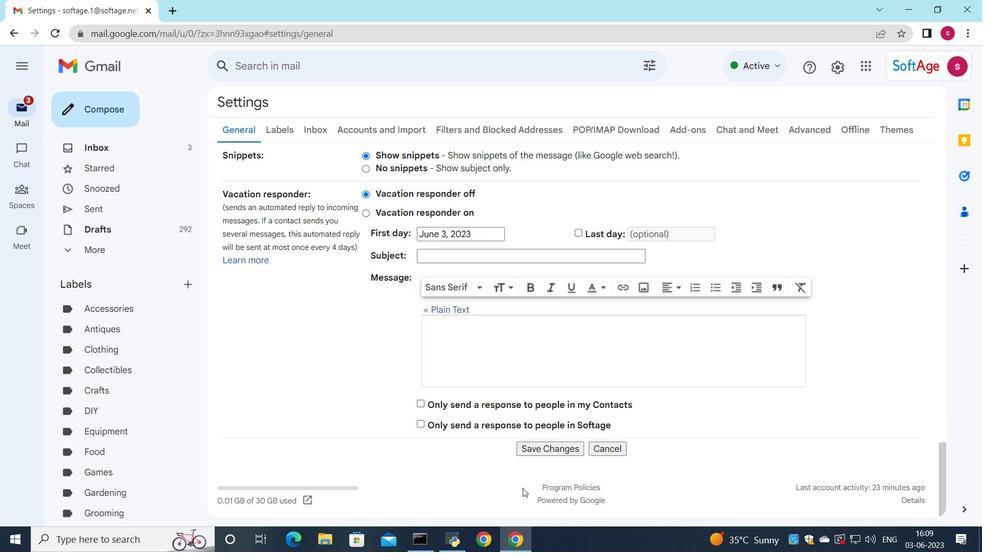 
Action: Mouse moved to (556, 447)
Screenshot: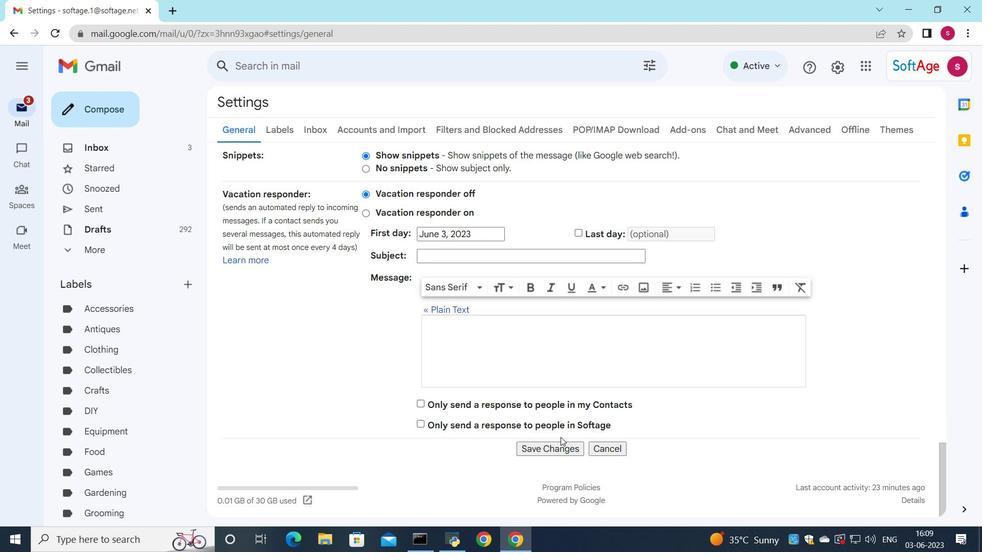 
Action: Mouse pressed left at (556, 447)
Screenshot: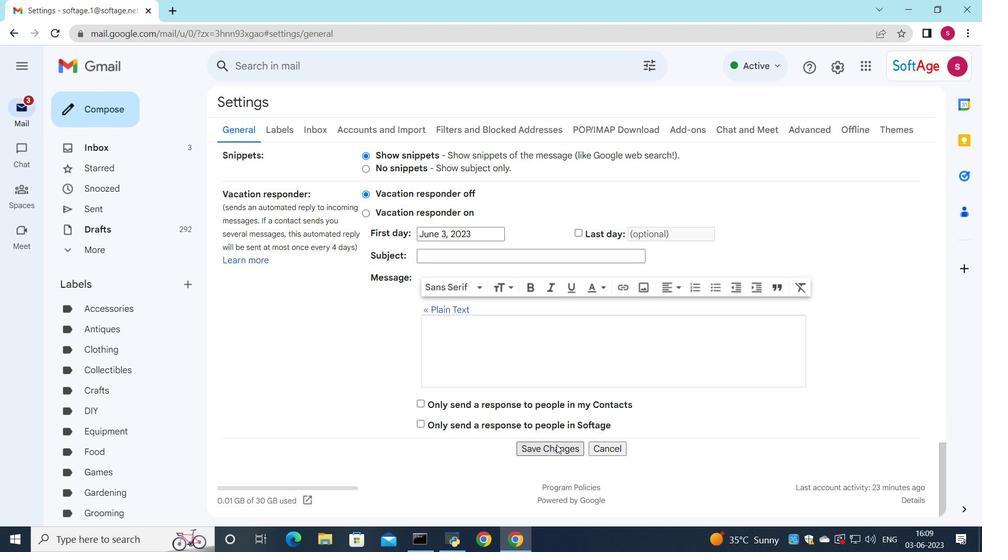
Action: Mouse moved to (522, 128)
Screenshot: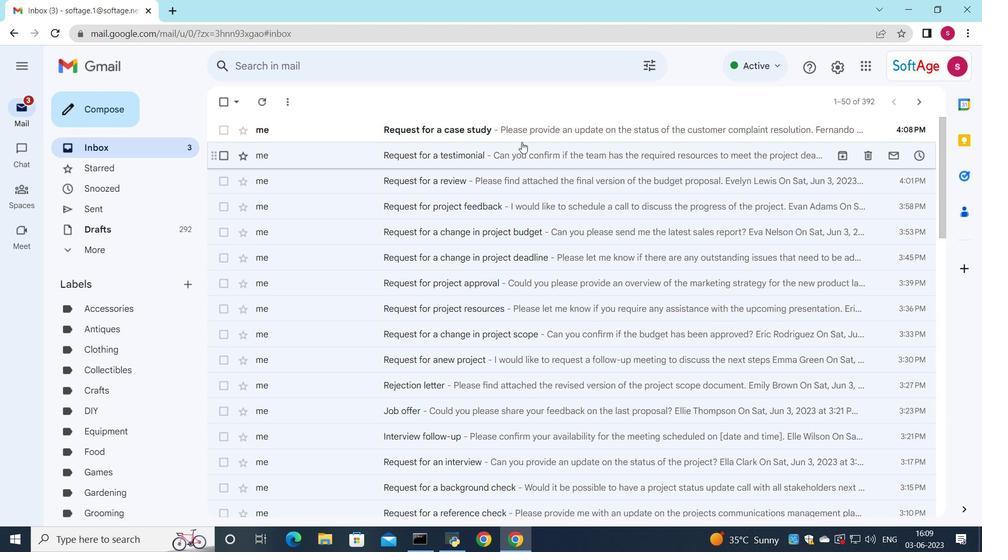 
Action: Mouse pressed left at (522, 128)
Screenshot: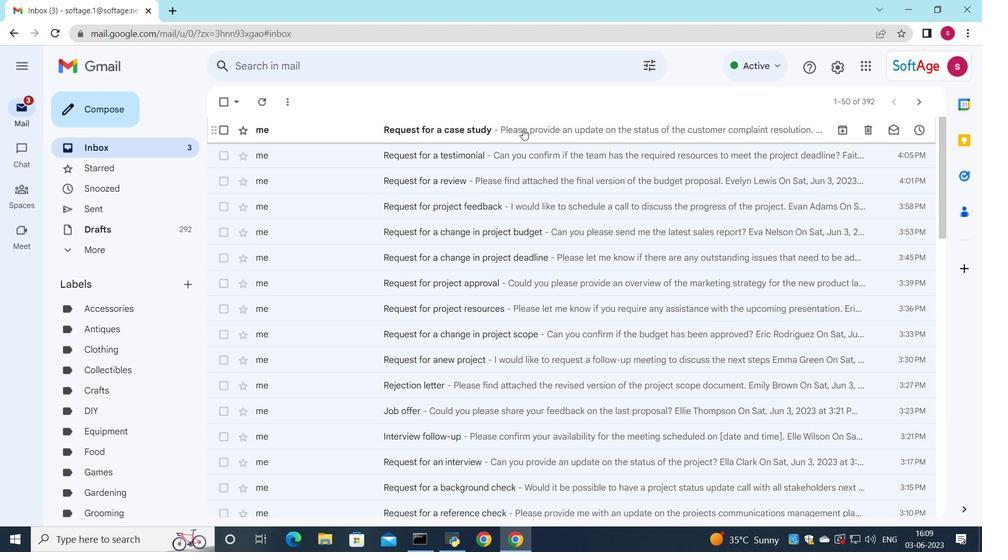 
Action: Mouse moved to (481, 231)
Screenshot: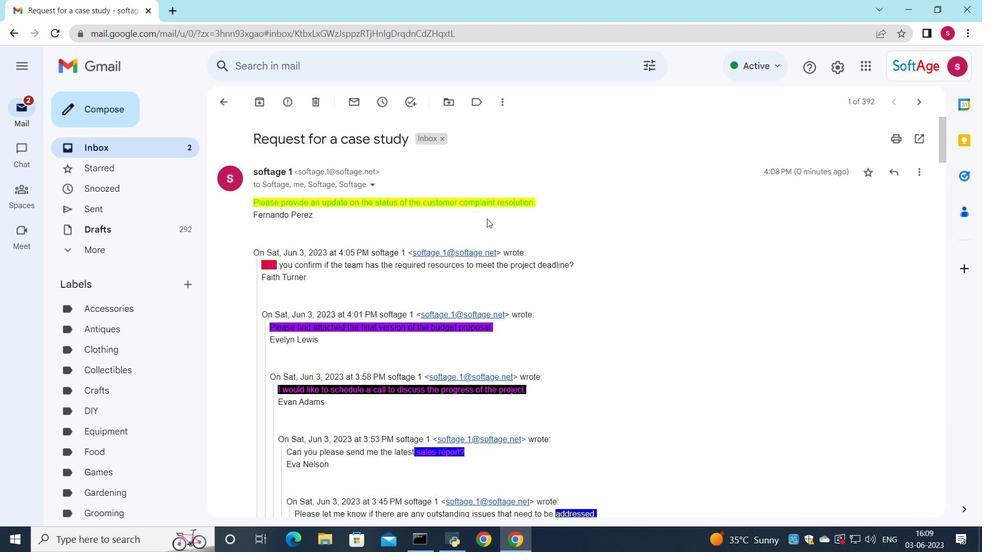 
Action: Mouse scrolled (481, 230) with delta (0, 0)
Screenshot: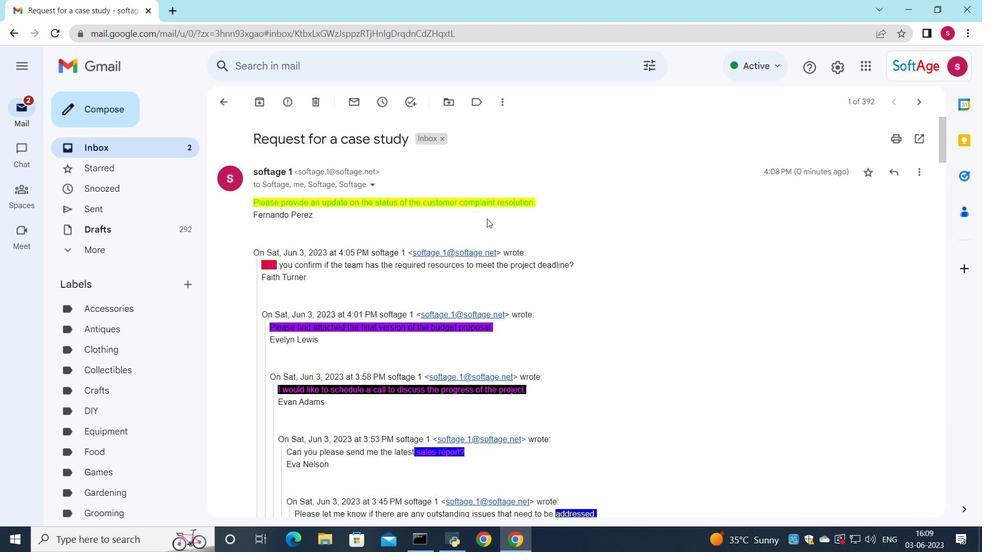 
Action: Mouse moved to (480, 232)
Screenshot: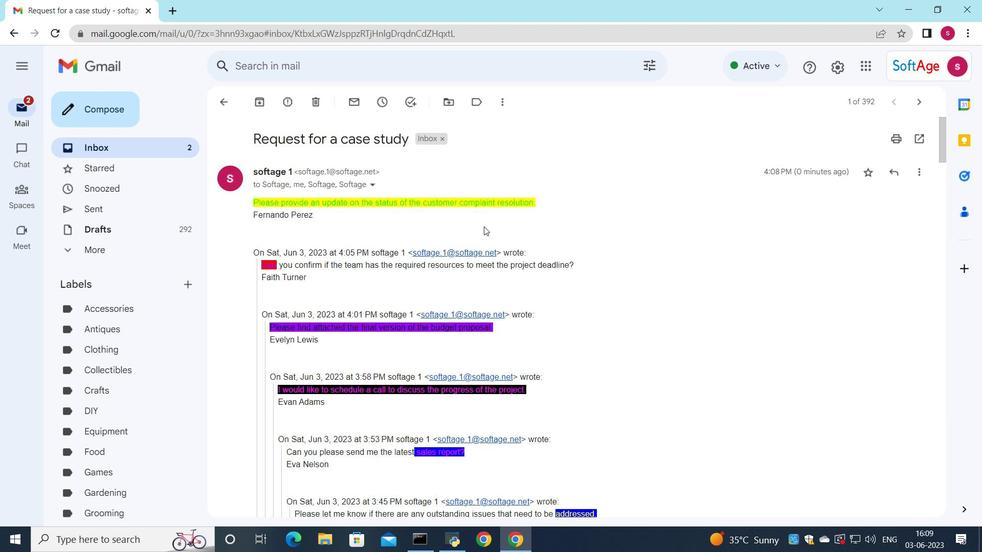 
Action: Mouse scrolled (480, 231) with delta (0, 0)
Screenshot: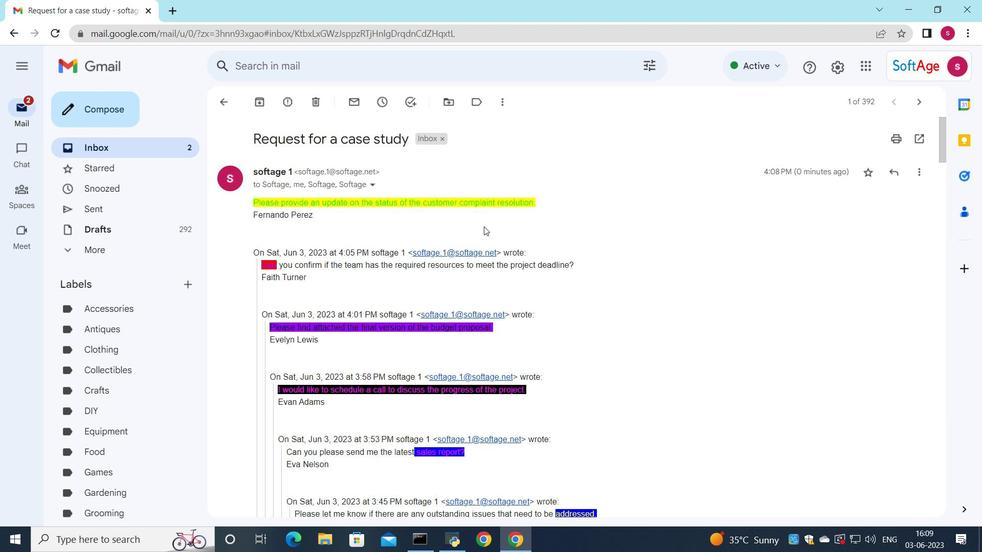 
Action: Mouse moved to (480, 232)
Screenshot: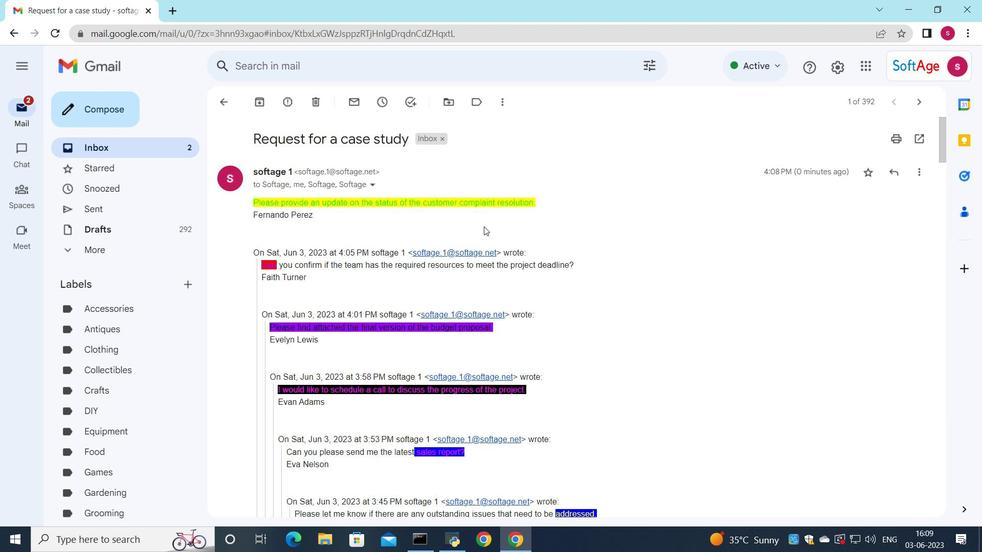 
Action: Mouse scrolled (480, 232) with delta (0, 0)
Screenshot: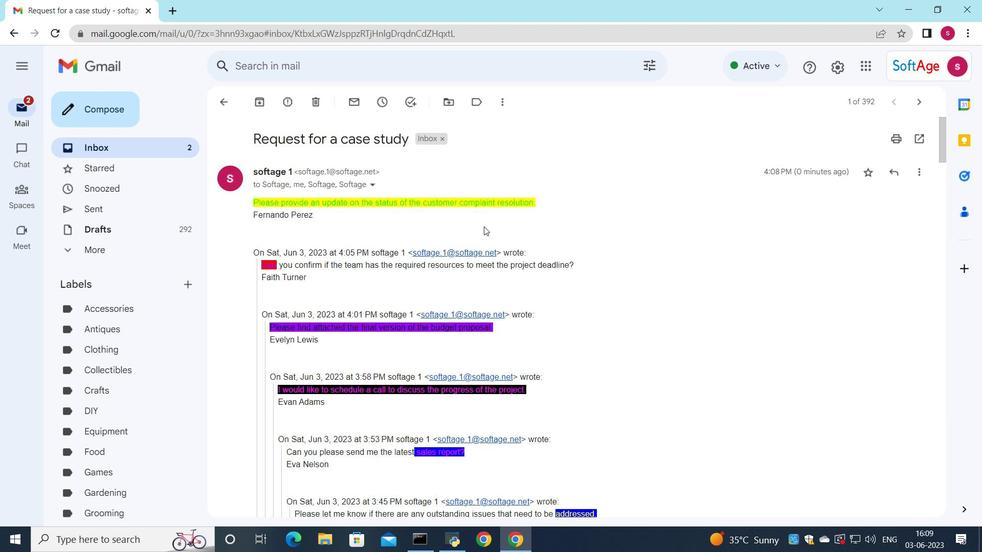 
Action: Mouse moved to (945, 171)
Screenshot: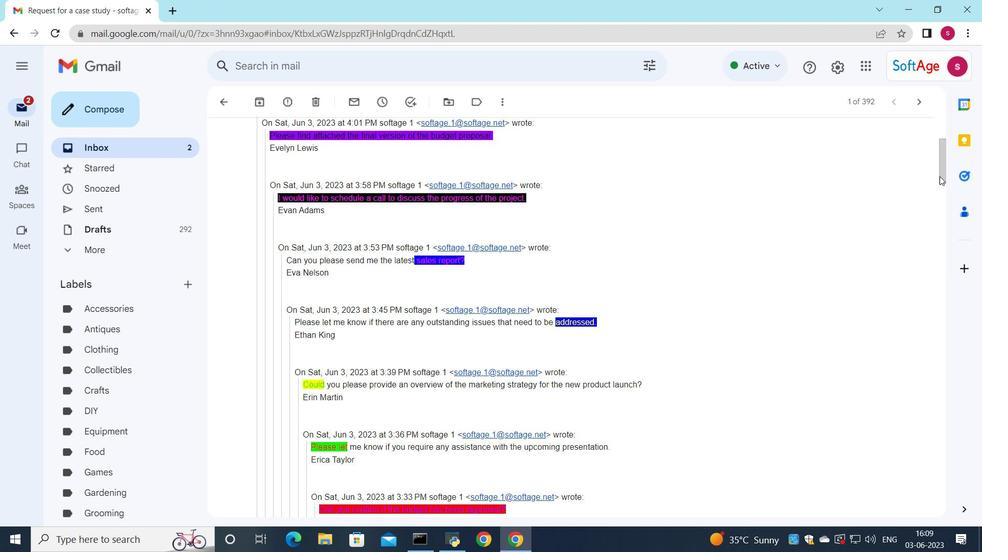 
Action: Mouse pressed left at (945, 171)
Screenshot: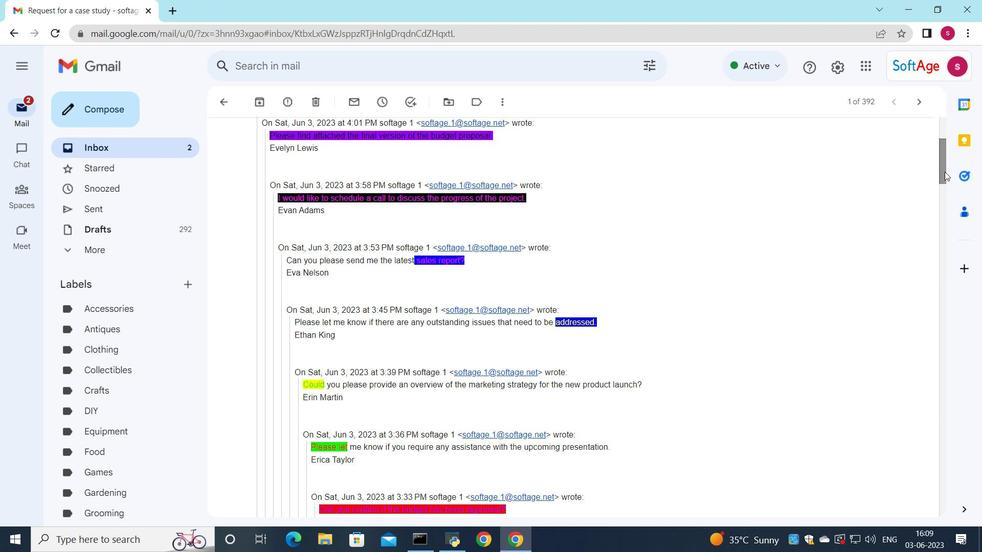 
Action: Mouse moved to (387, 449)
Screenshot: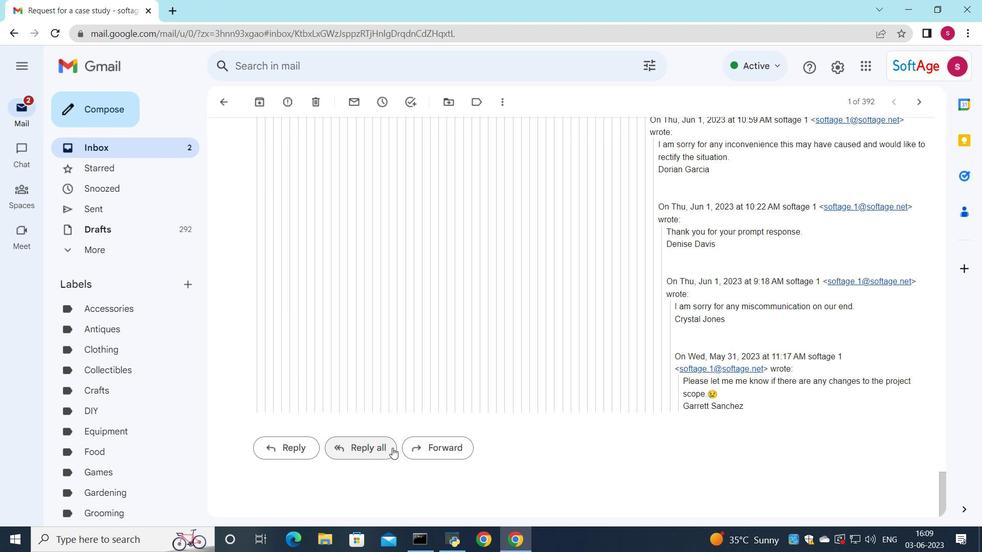 
Action: Mouse pressed left at (387, 449)
Screenshot: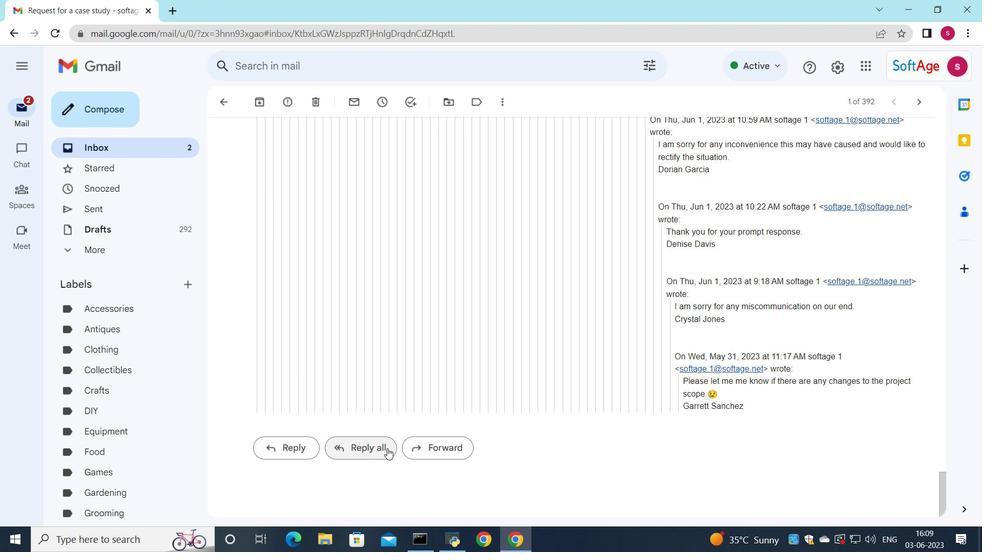 
Action: Mouse moved to (276, 376)
Screenshot: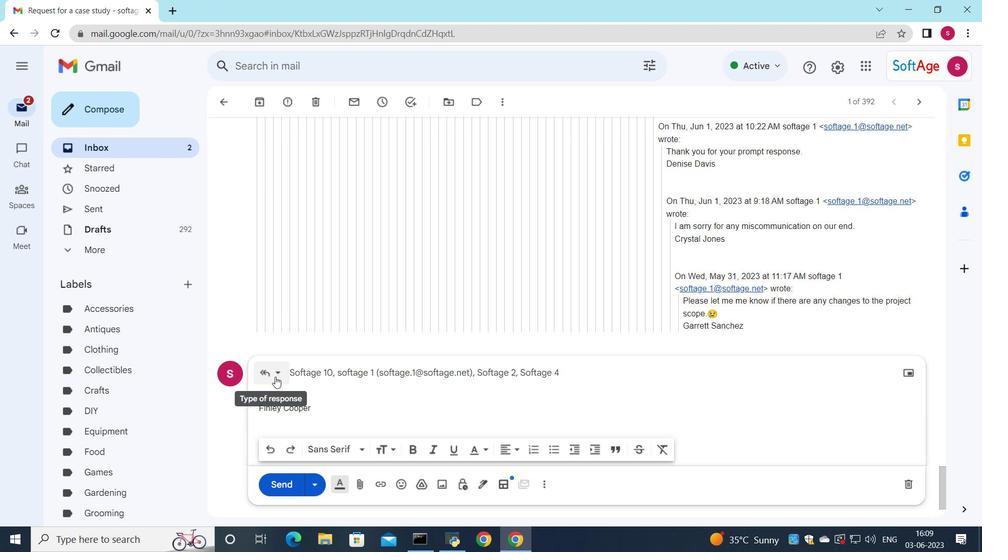 
Action: Mouse pressed left at (276, 376)
Screenshot: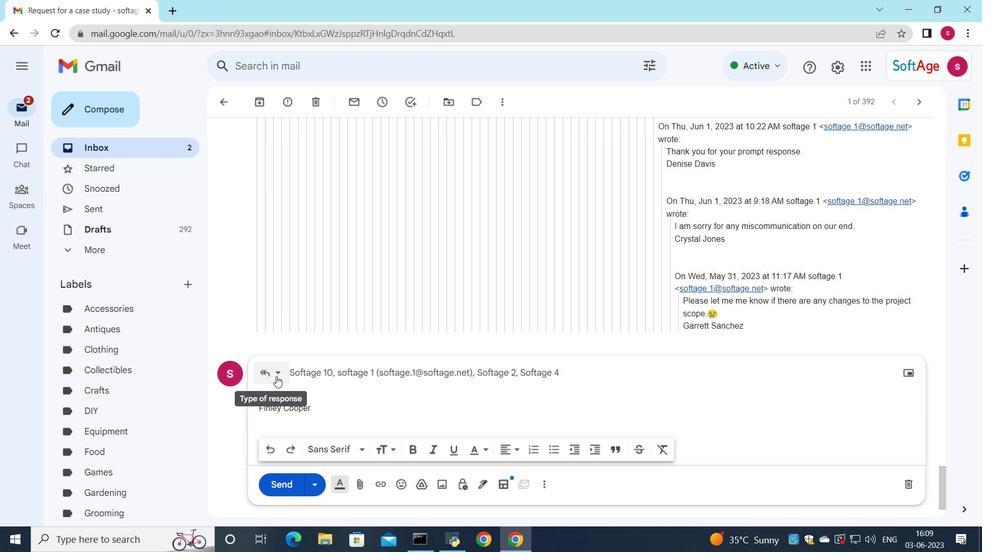 
Action: Mouse moved to (300, 467)
Screenshot: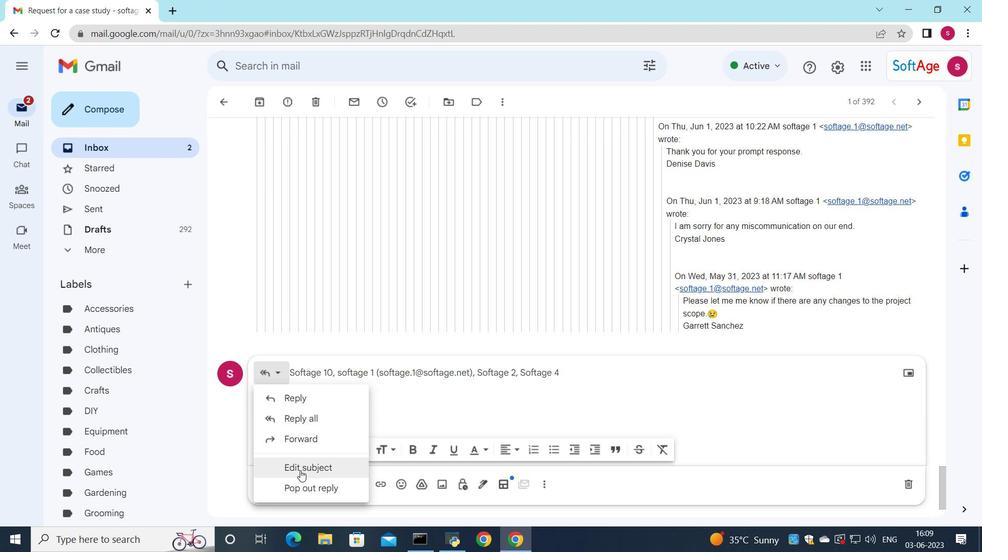 
Action: Mouse pressed left at (300, 467)
Screenshot: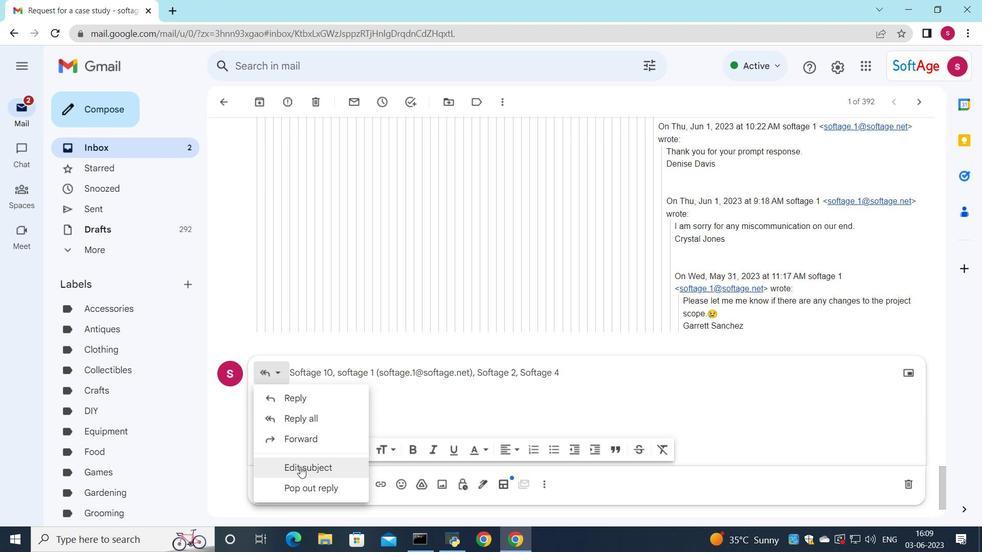 
Action: Mouse moved to (364, 465)
Screenshot: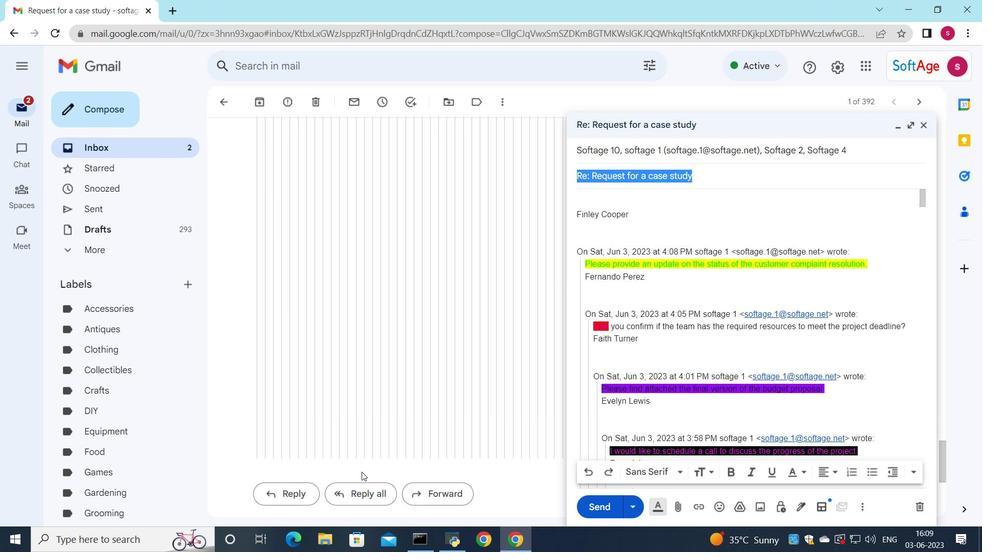 
Action: Key pressed <Key.shift>Request<Key.space>for<Key.space>a<Key.space>white<Key.space>paper
Screenshot: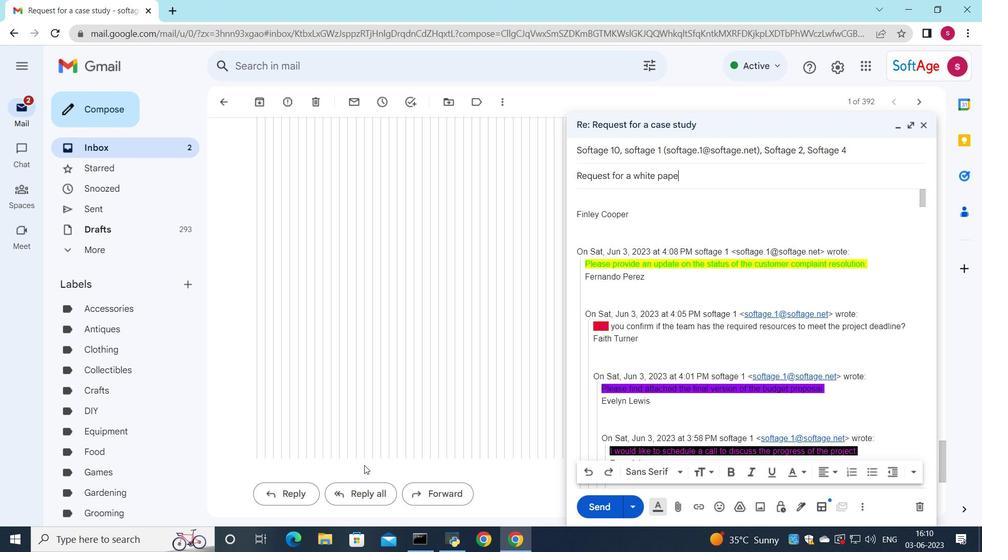 
Action: Mouse moved to (591, 199)
Screenshot: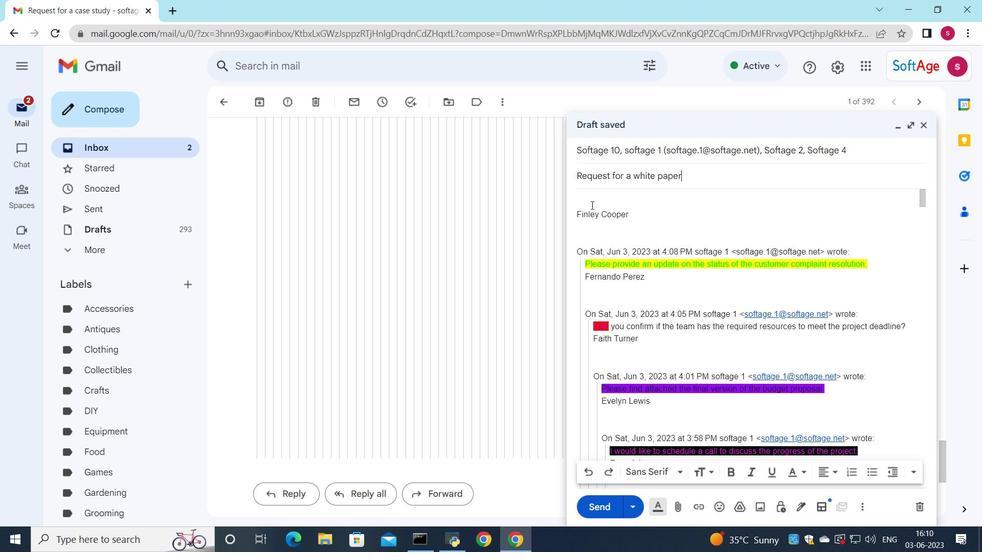 
Action: Mouse pressed left at (591, 199)
Screenshot: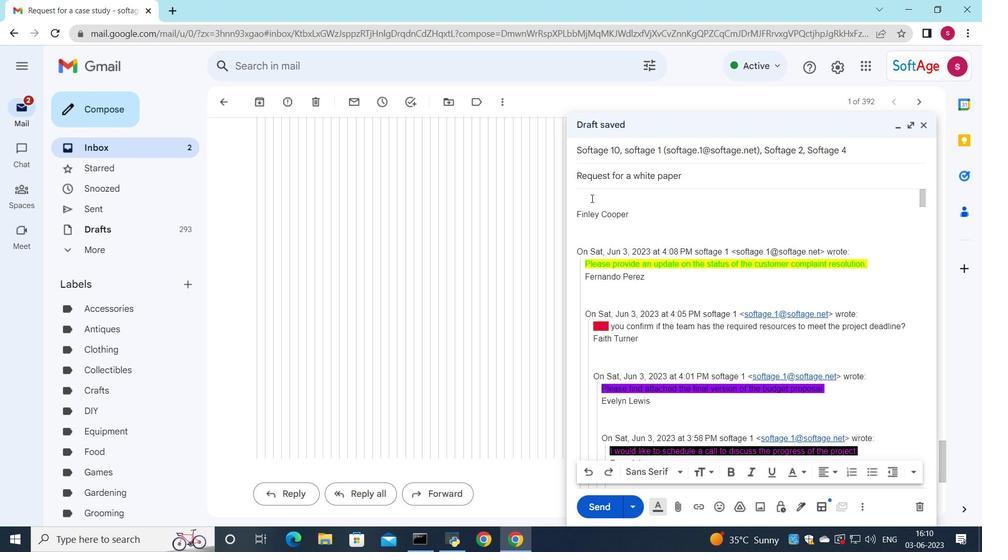
Action: Key pressed <Key.shift>Could<Key.space>you<Key.space>please<Key.space>confirm<Key.space>if<Key.space>the<Key.space>invoice<Key.space>has<Key.space>been<Key.space>paid<Key.shift_r><Key.shift_r>?
Screenshot: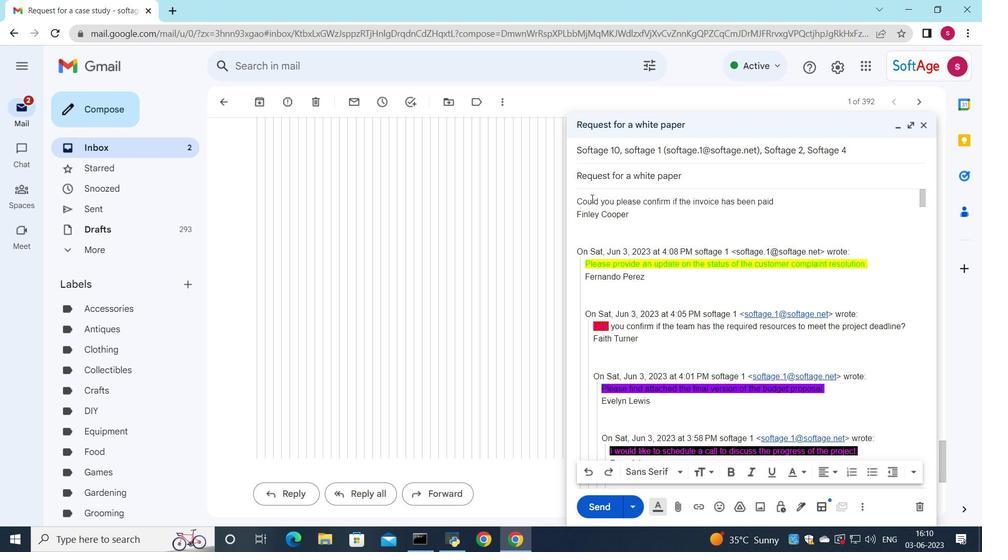 
Action: Mouse moved to (577, 203)
Screenshot: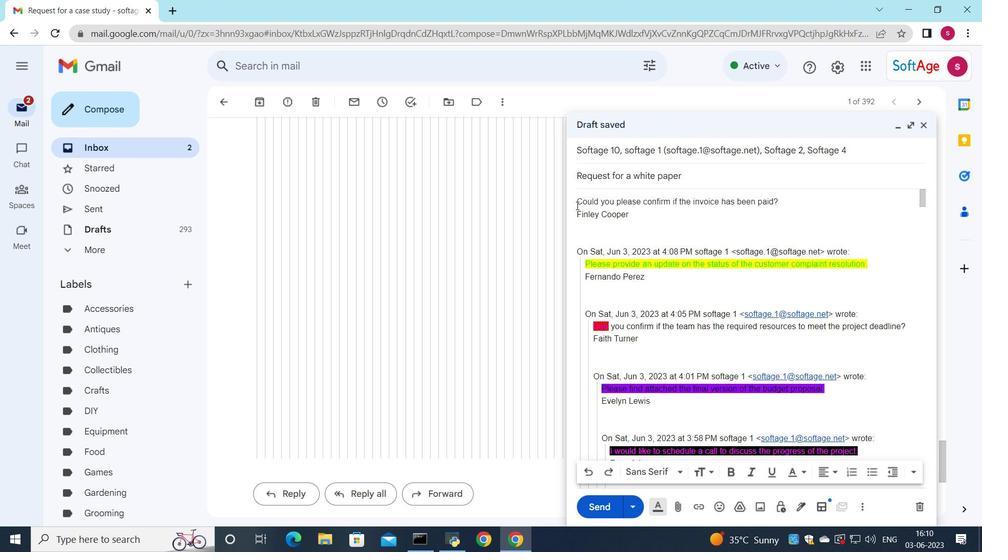 
Action: Mouse pressed left at (577, 203)
Screenshot: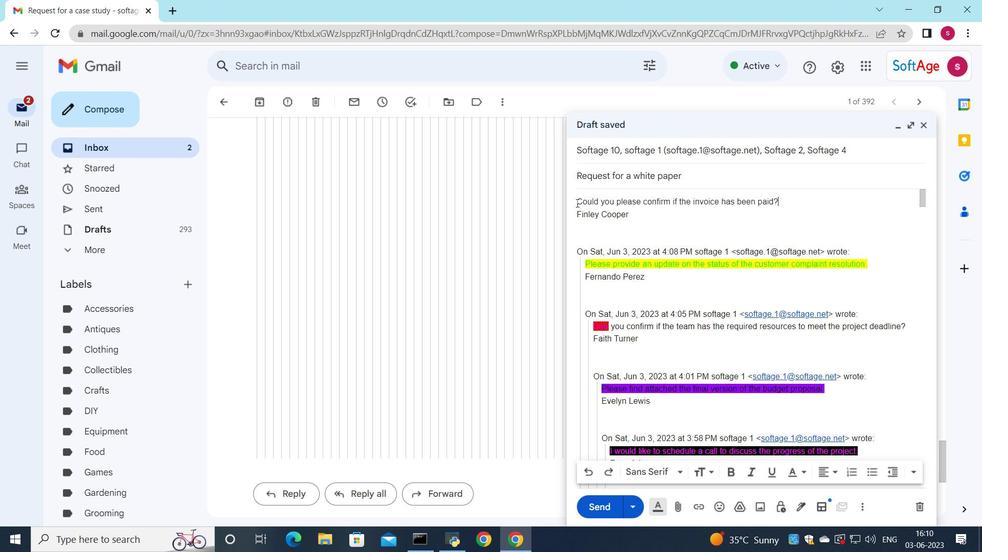 
Action: Mouse moved to (801, 473)
Screenshot: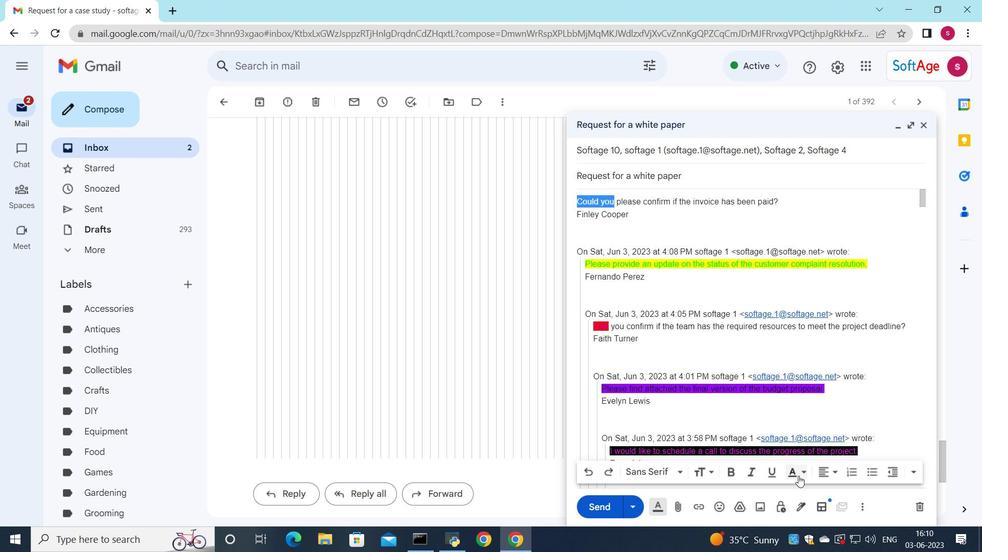 
Action: Mouse pressed left at (801, 473)
Screenshot: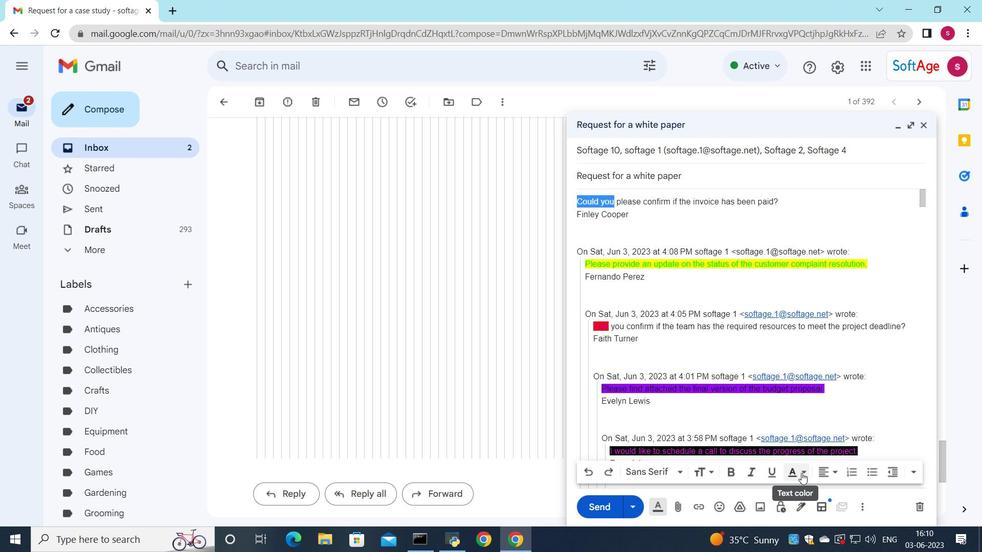 
Action: Mouse moved to (737, 386)
Screenshot: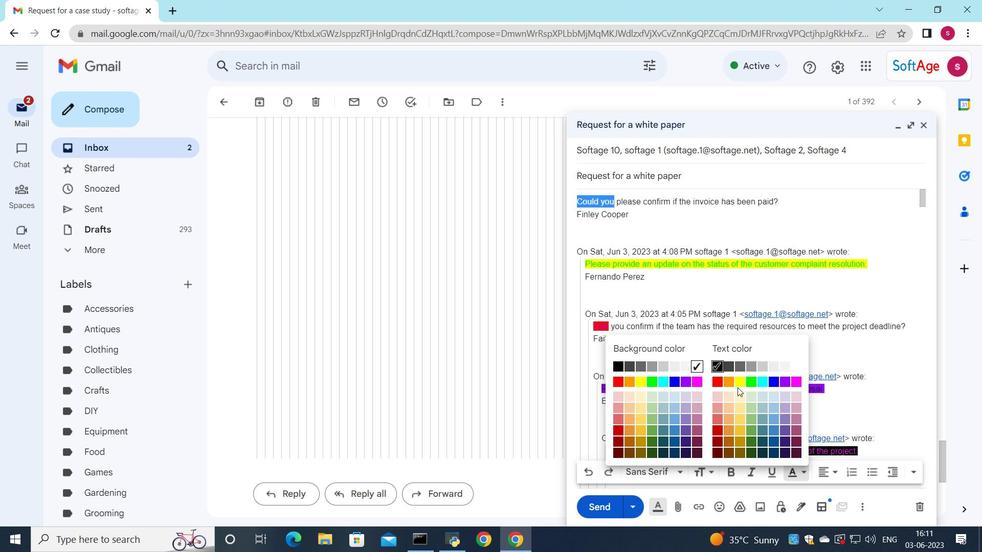 
Action: Mouse pressed left at (737, 386)
Screenshot: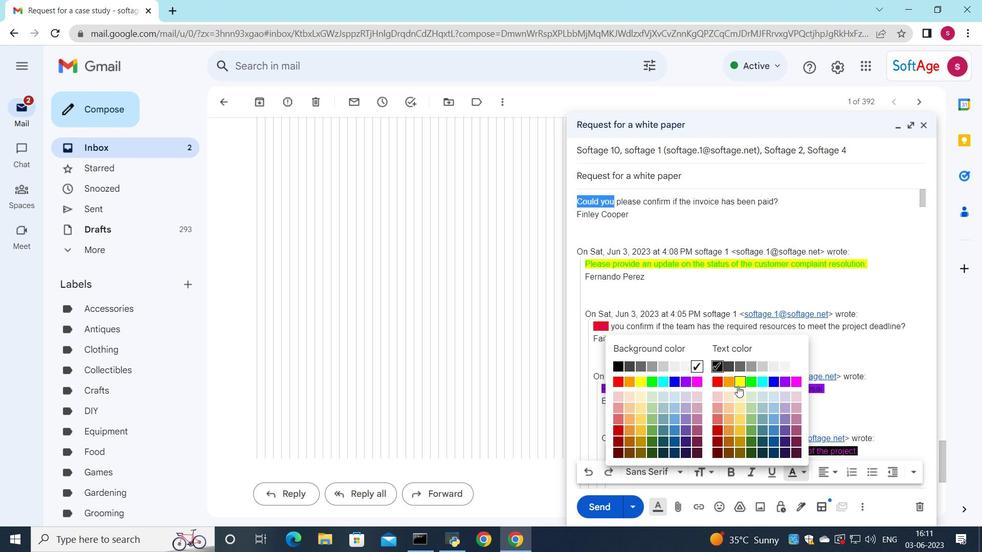 
Action: Mouse moved to (804, 476)
Screenshot: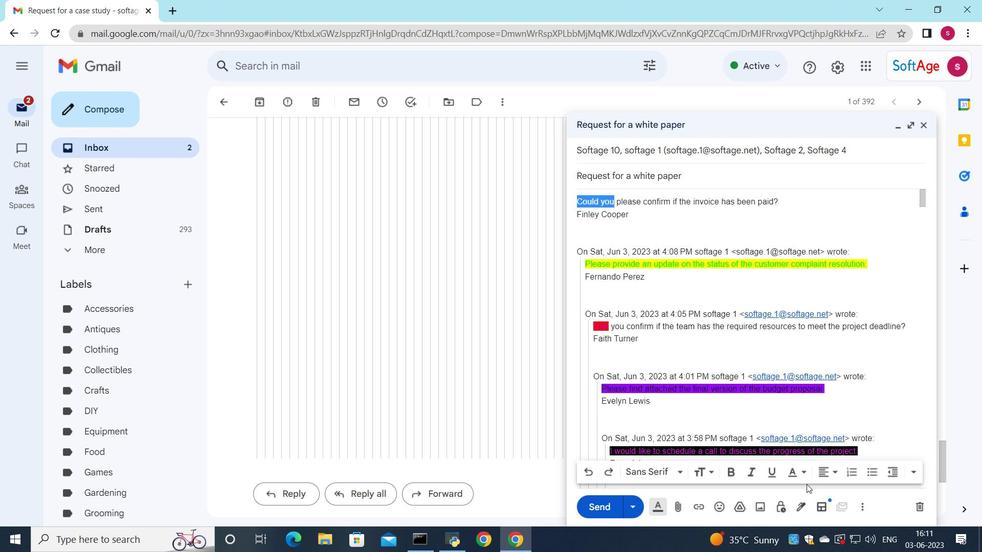
Action: Mouse pressed left at (804, 476)
Screenshot: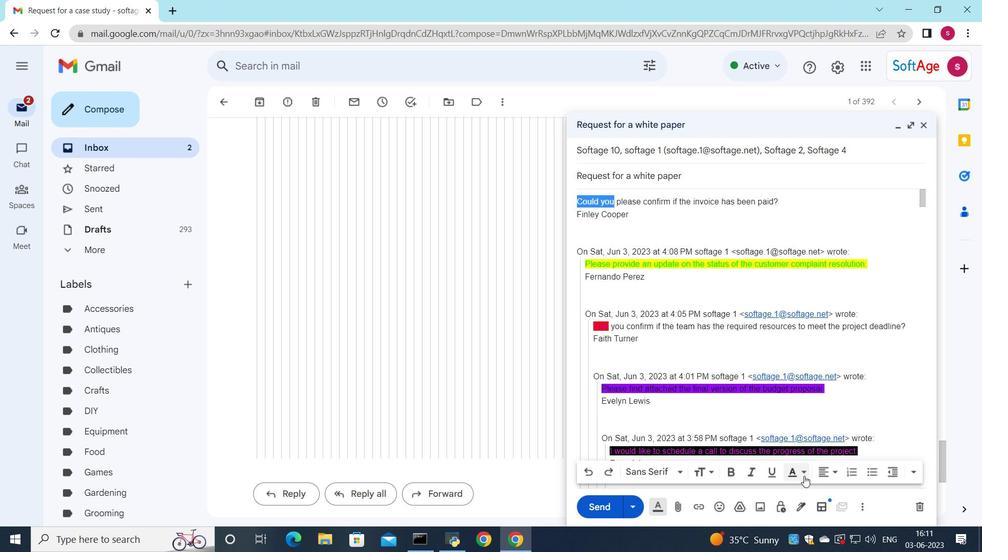 
Action: Mouse moved to (671, 386)
Screenshot: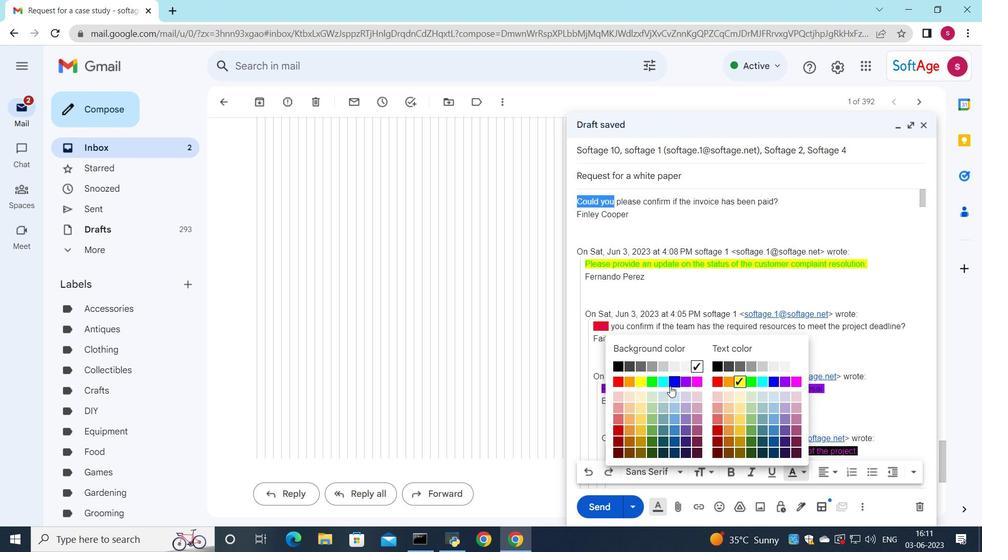 
Action: Mouse pressed left at (671, 386)
Screenshot: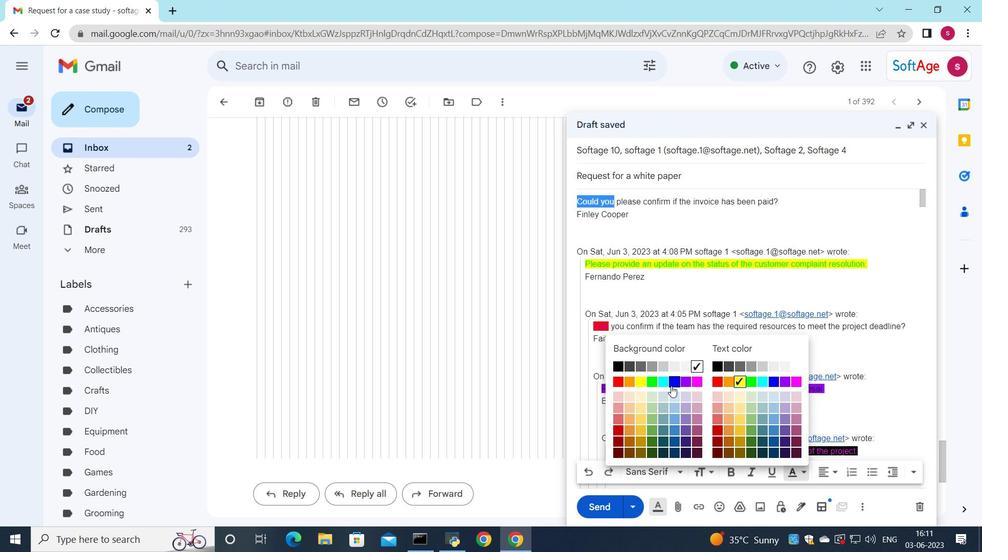 
Action: Mouse moved to (595, 503)
Screenshot: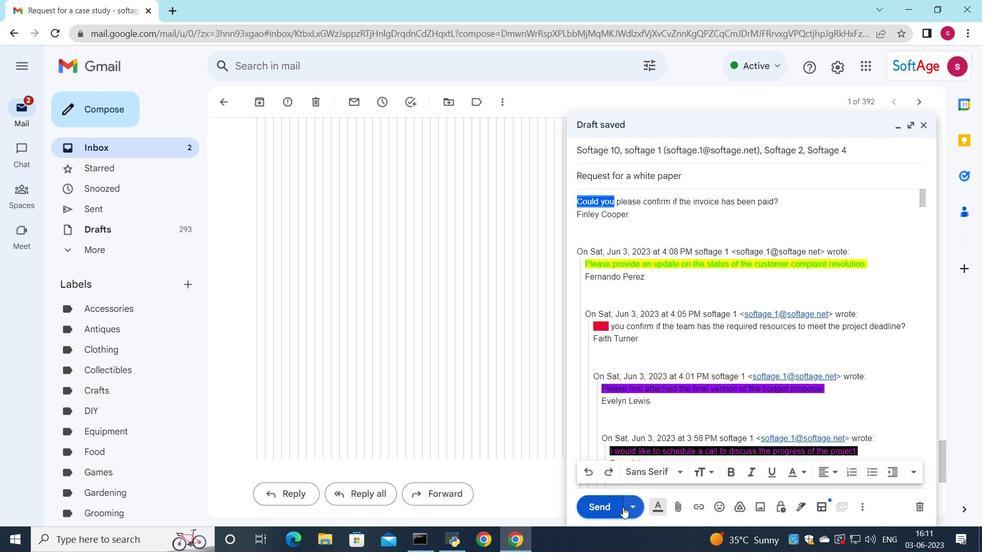 
Action: Mouse pressed left at (595, 503)
Screenshot: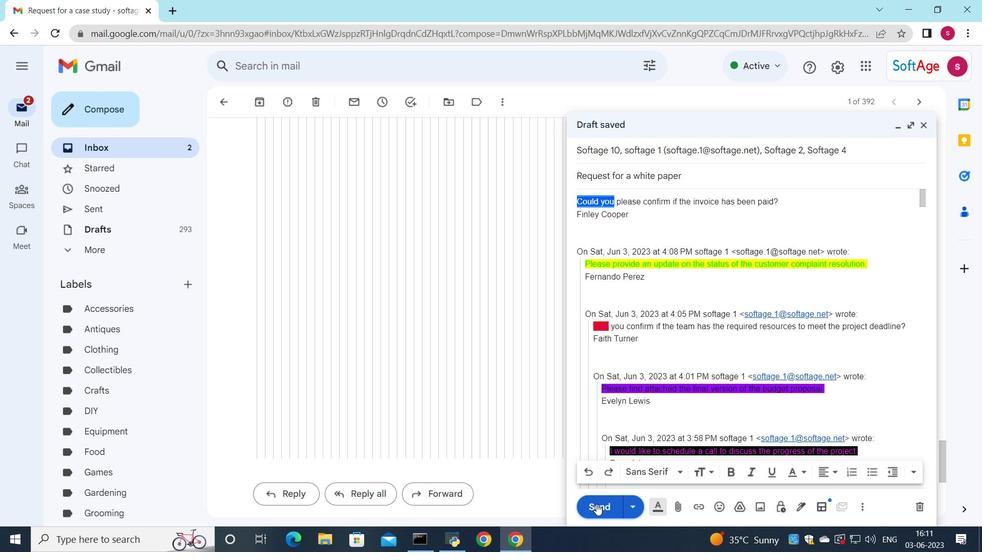 
Action: Mouse moved to (186, 150)
Screenshot: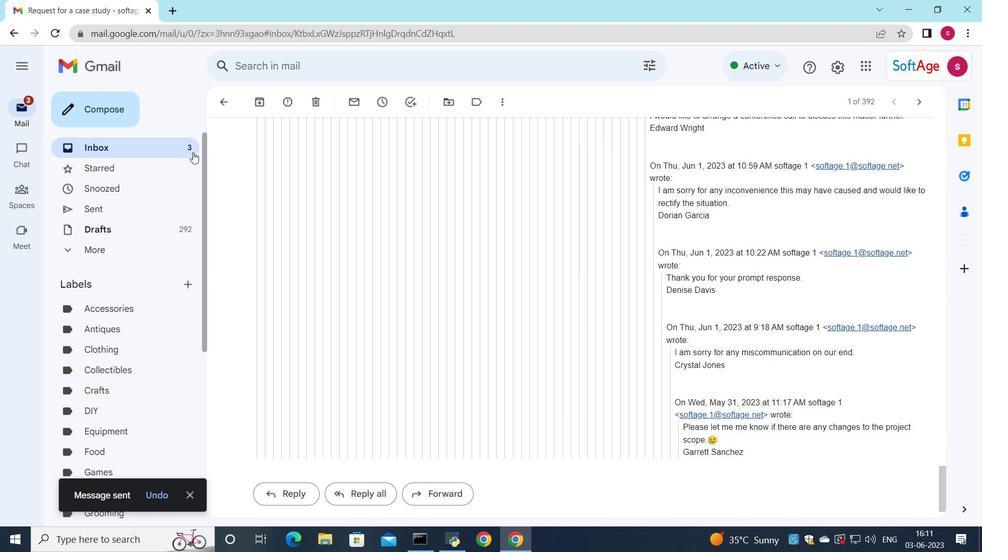 
Action: Mouse pressed left at (186, 150)
Screenshot: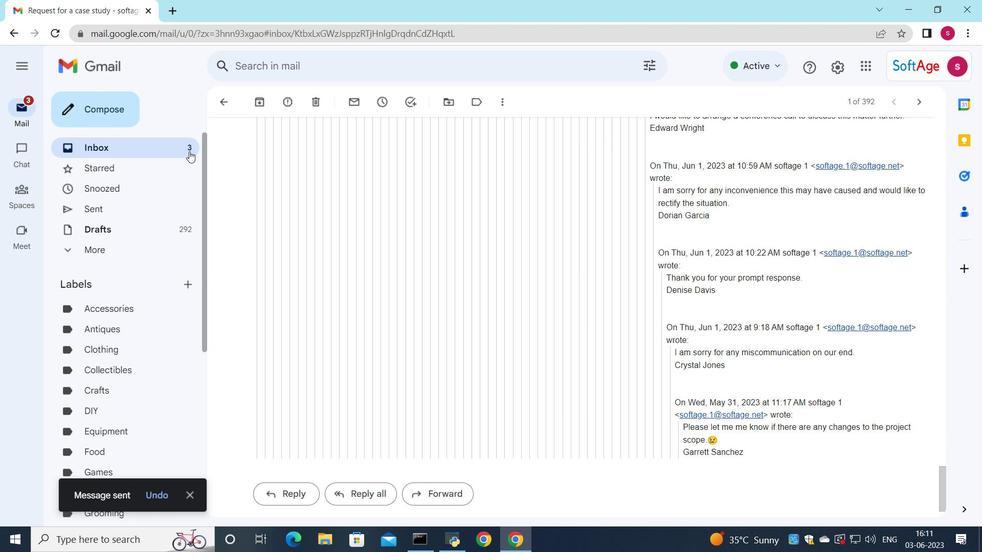 
Action: Mouse moved to (324, 154)
Screenshot: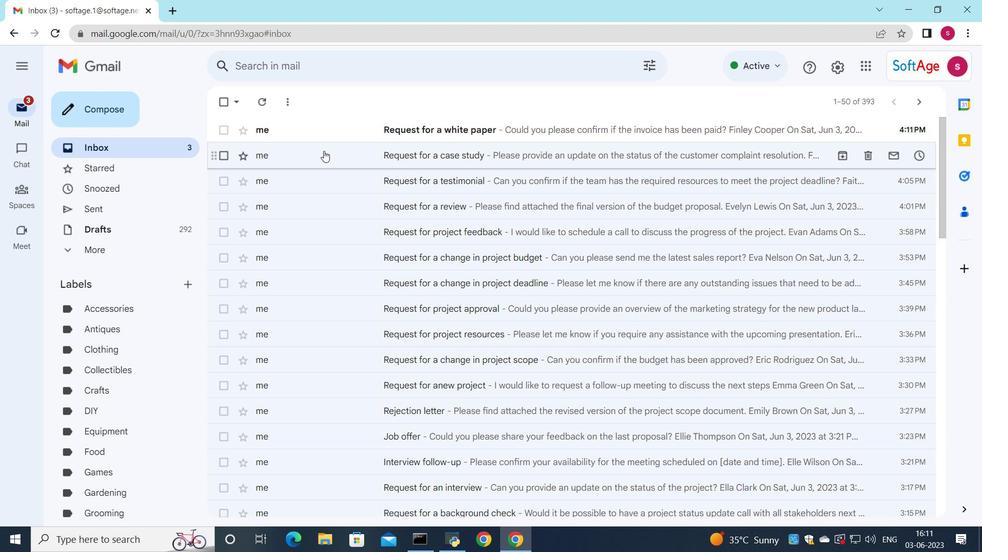 
